 Task: Open a Blog Post Template save the file as paintingAdd Heading 'Aging' ,with the main content Aging involves the natural process of growing older and the physical, emotional, and social changes that come with it. Navigating the aging process involves maintaining physical and mental health, adapting to changes, and fostering a sense of purpose and fulfillment. ,with the main content Aging involves the natural process of growing older and the physical, emotional, and social changes that come with it. Navigating the aging process involves maintaining physical and mental health, adapting to changes, and fostering a sense of purpose and fulfillment.and font size to the main content 18 Apply Font Style KaiTiand font size to the heading 20 Change heading alignment to  Left
Action: Key pressed <Key.cmd>word<Key.enter>
Screenshot: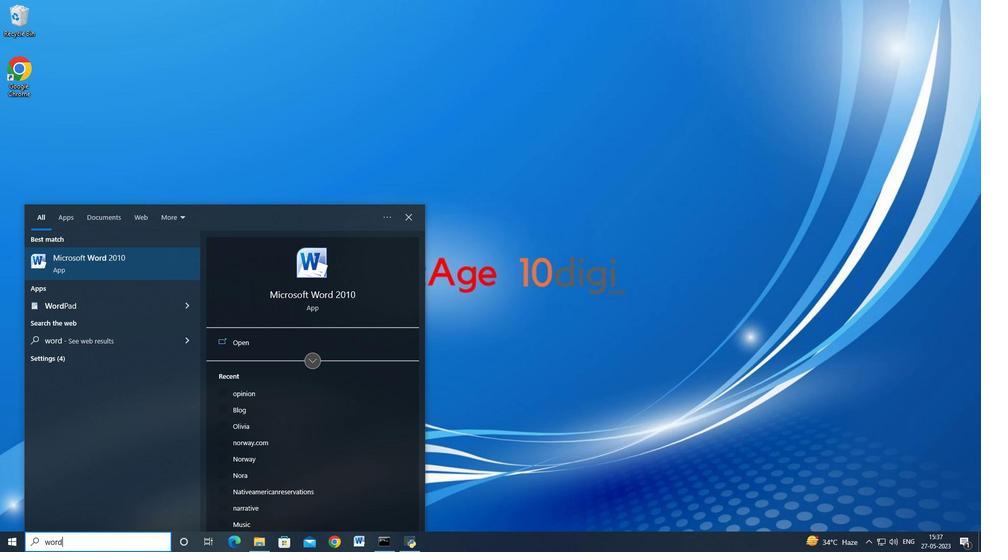 
Action: Mouse moved to (23, 16)
Screenshot: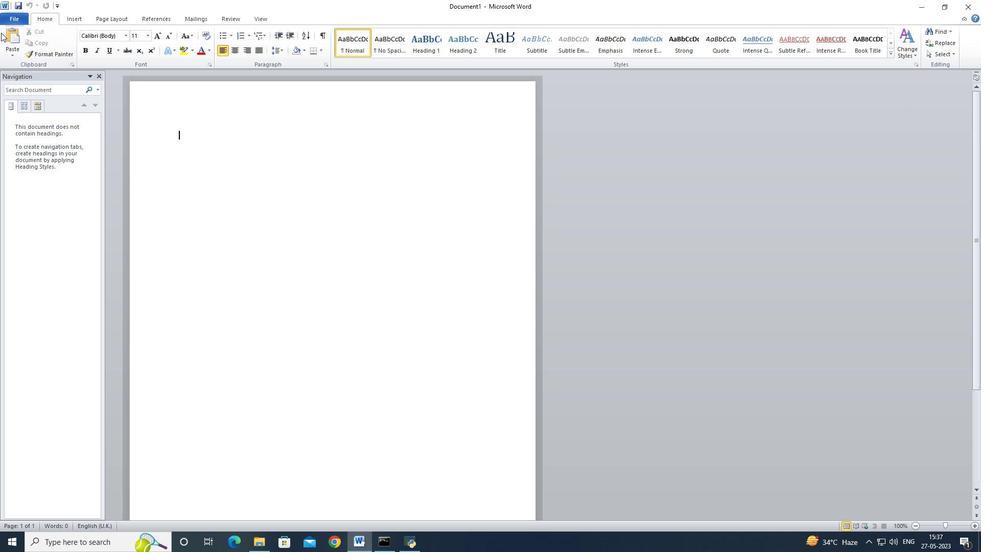 
Action: Mouse pressed left at (23, 16)
Screenshot: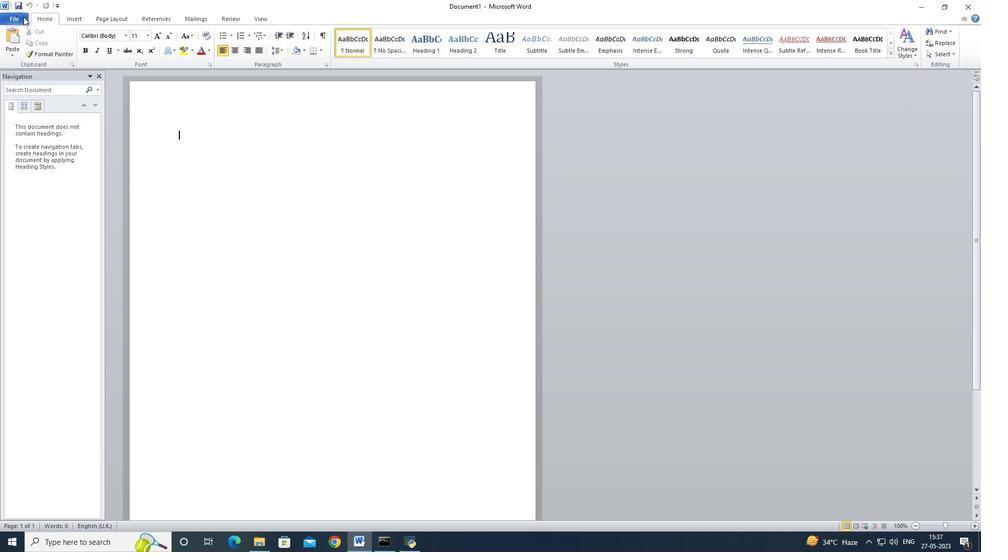 
Action: Mouse moved to (31, 134)
Screenshot: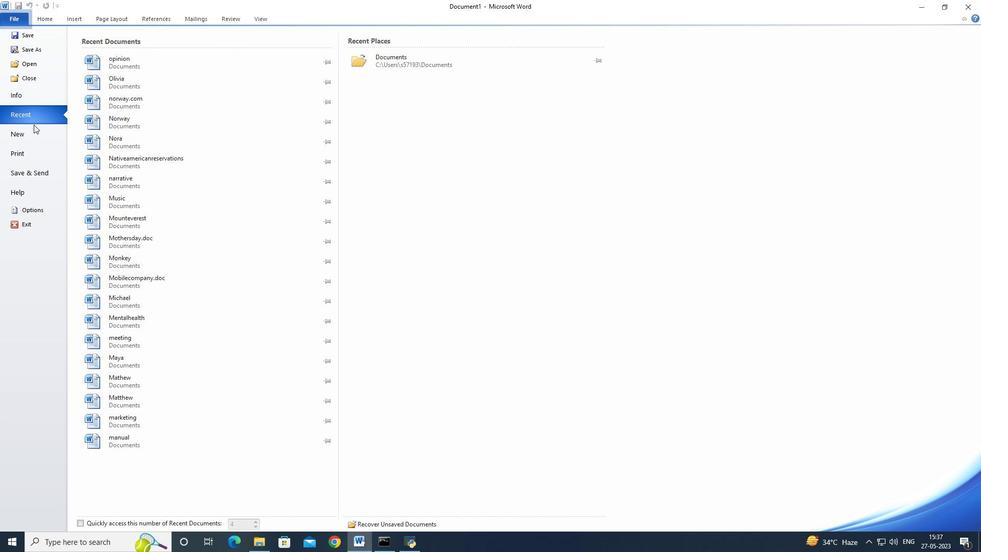 
Action: Mouse pressed left at (31, 134)
Screenshot: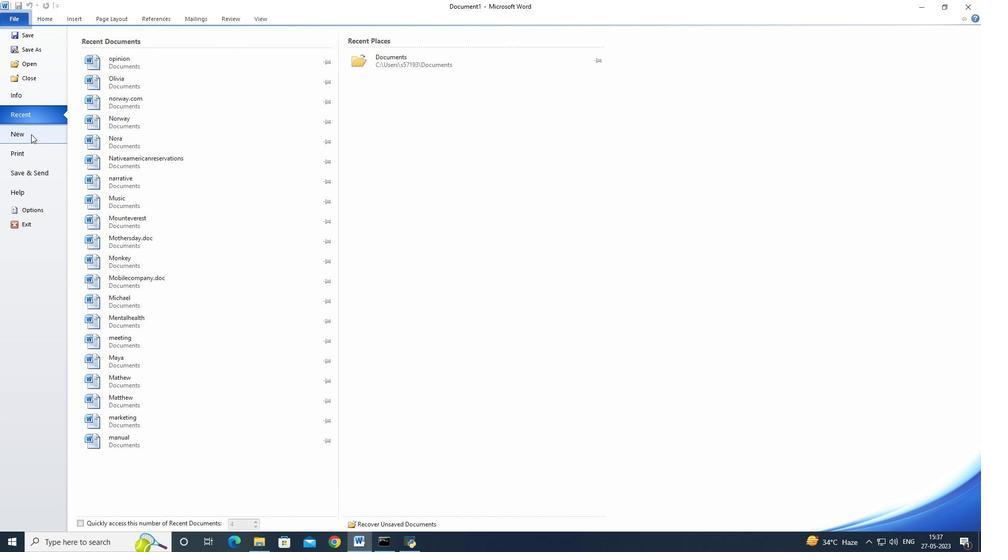 
Action: Mouse moved to (140, 103)
Screenshot: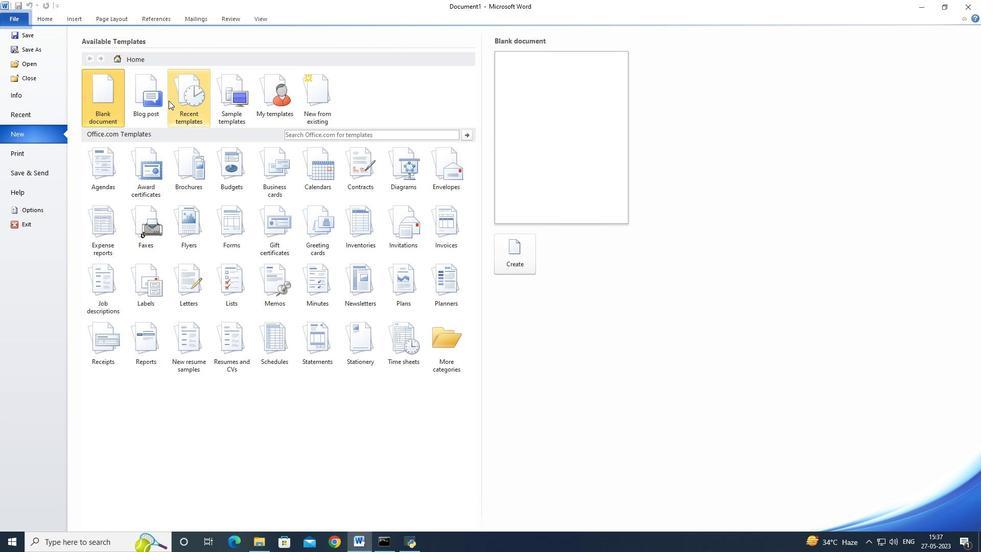 
Action: Mouse pressed left at (140, 103)
Screenshot: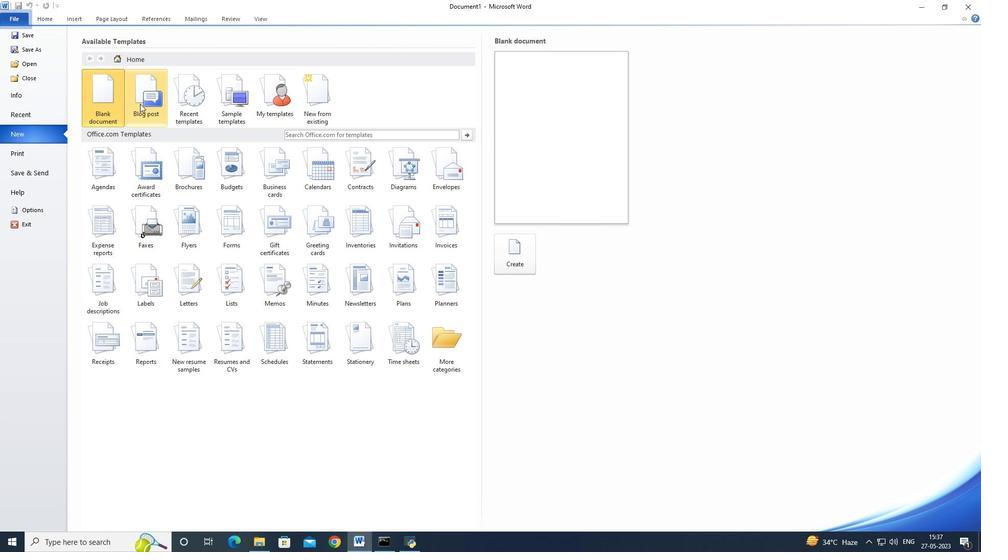 
Action: Mouse moved to (519, 259)
Screenshot: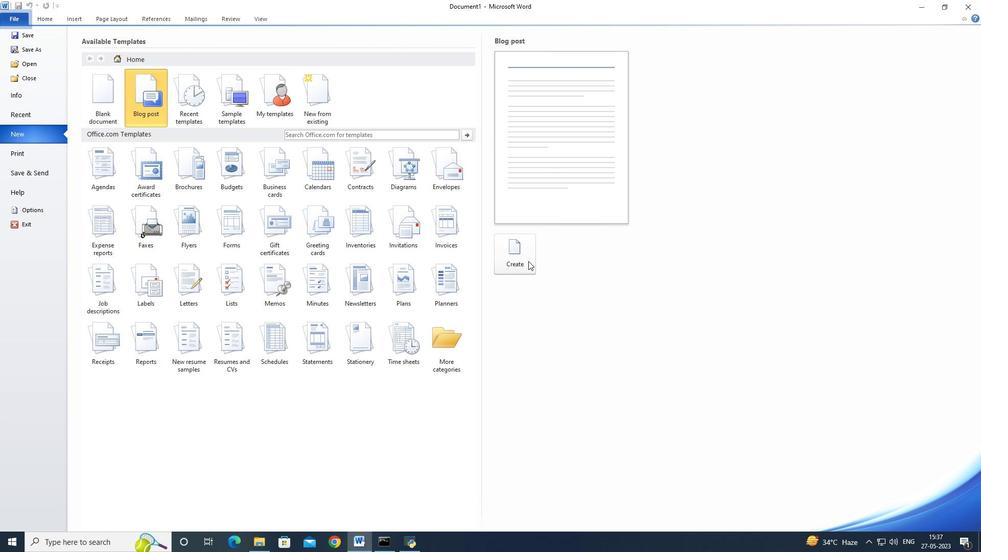 
Action: Mouse pressed left at (519, 259)
Screenshot: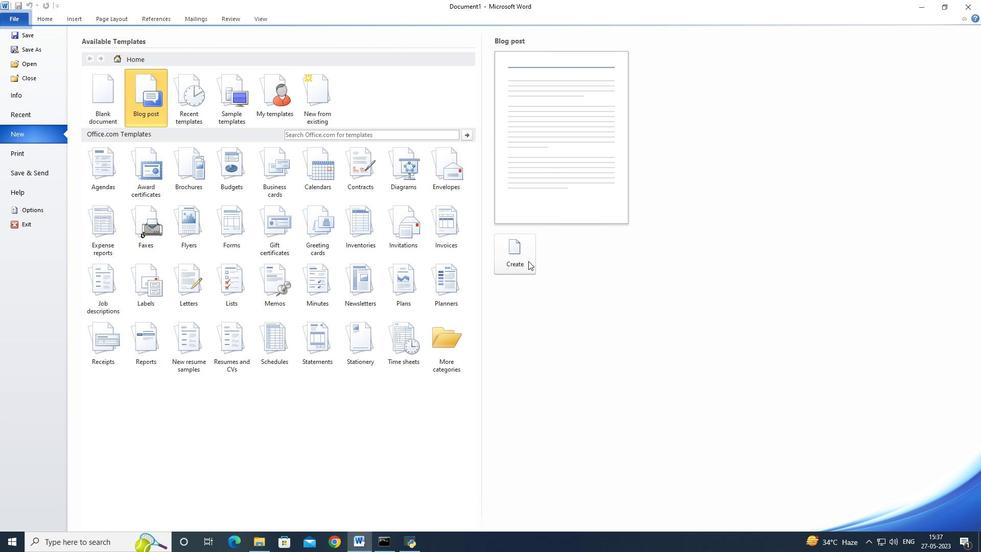 
Action: Mouse moved to (533, 291)
Screenshot: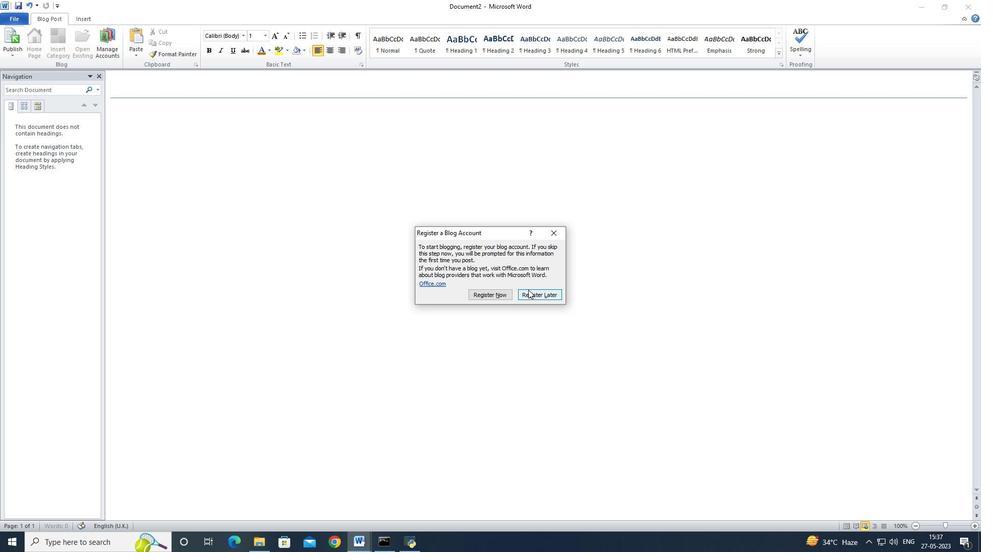 
Action: Mouse pressed left at (533, 291)
Screenshot: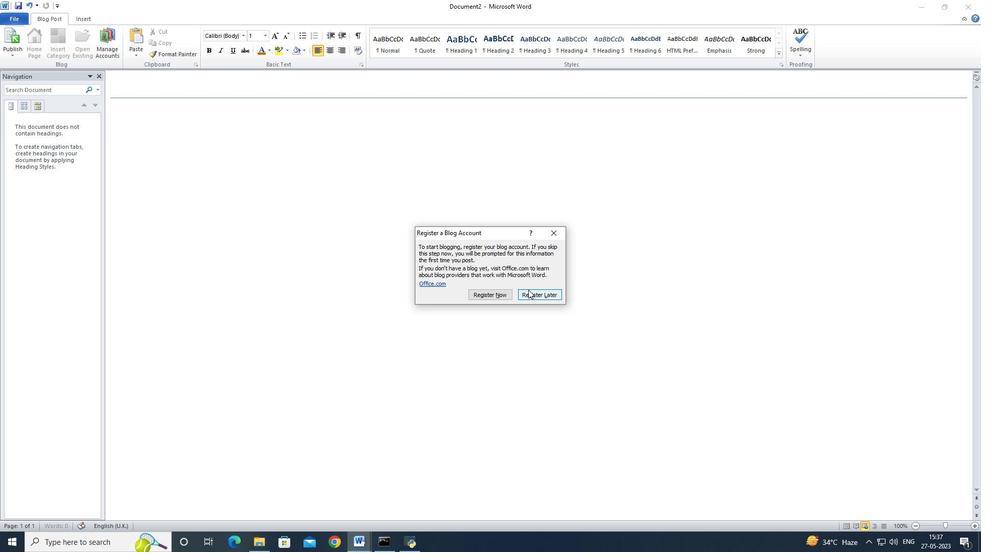 
Action: Mouse moved to (460, 35)
Screenshot: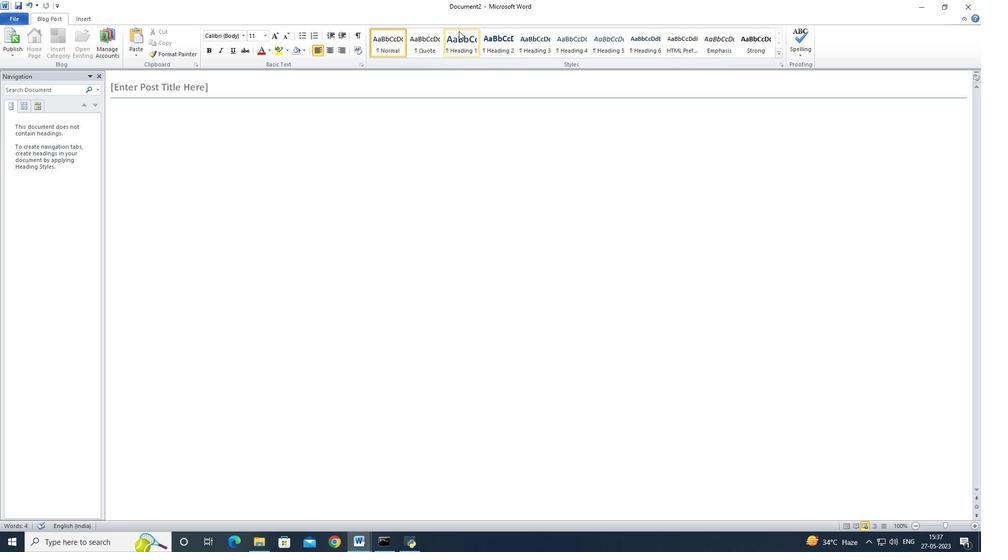 
Action: Mouse pressed left at (460, 35)
Screenshot: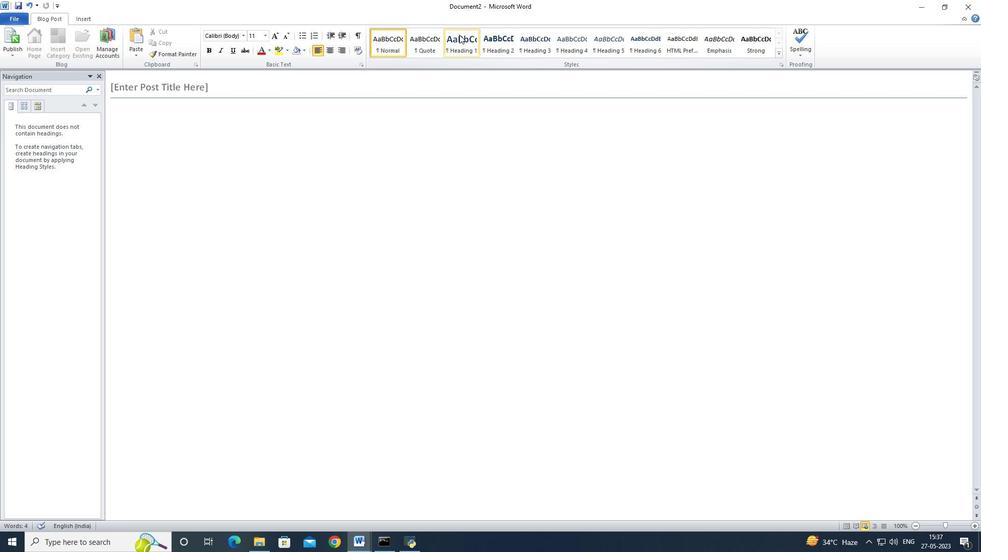 
Action: Mouse moved to (153, 92)
Screenshot: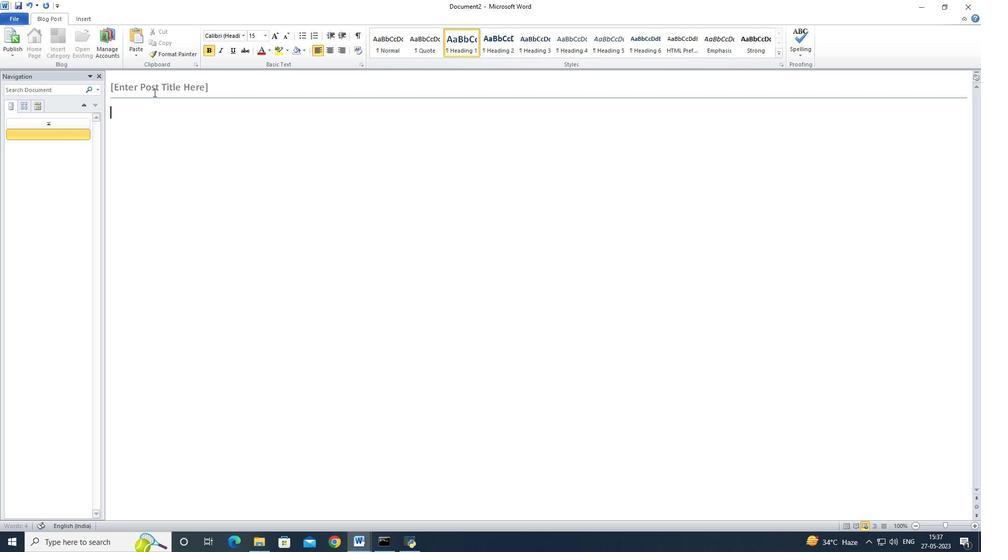 
Action: Mouse pressed left at (153, 92)
Screenshot: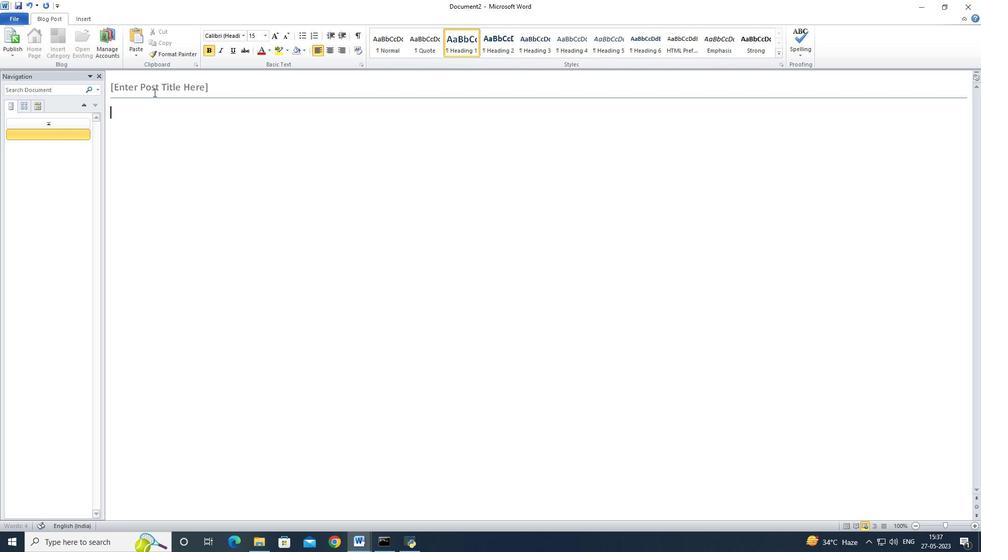 
Action: Mouse moved to (452, 35)
Screenshot: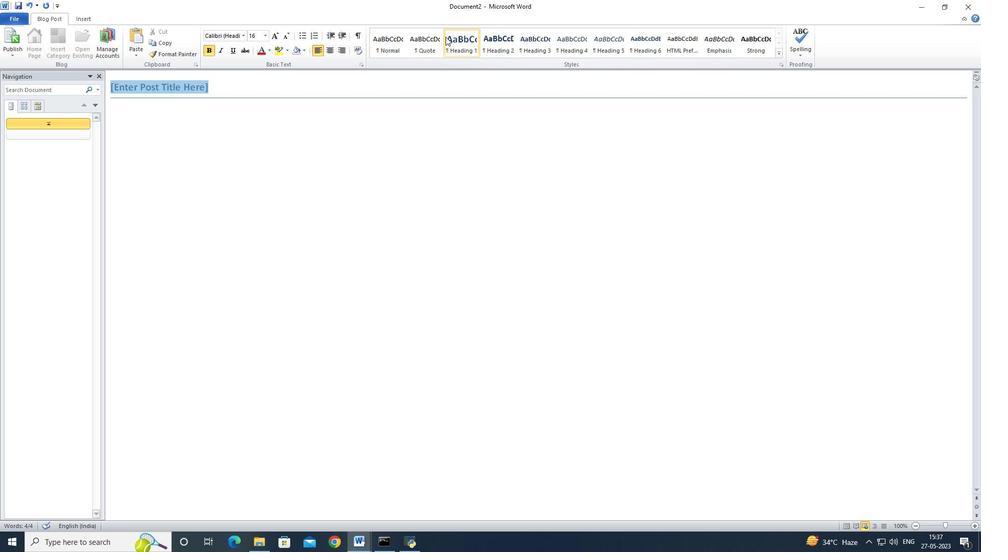 
Action: Mouse pressed left at (452, 35)
Screenshot: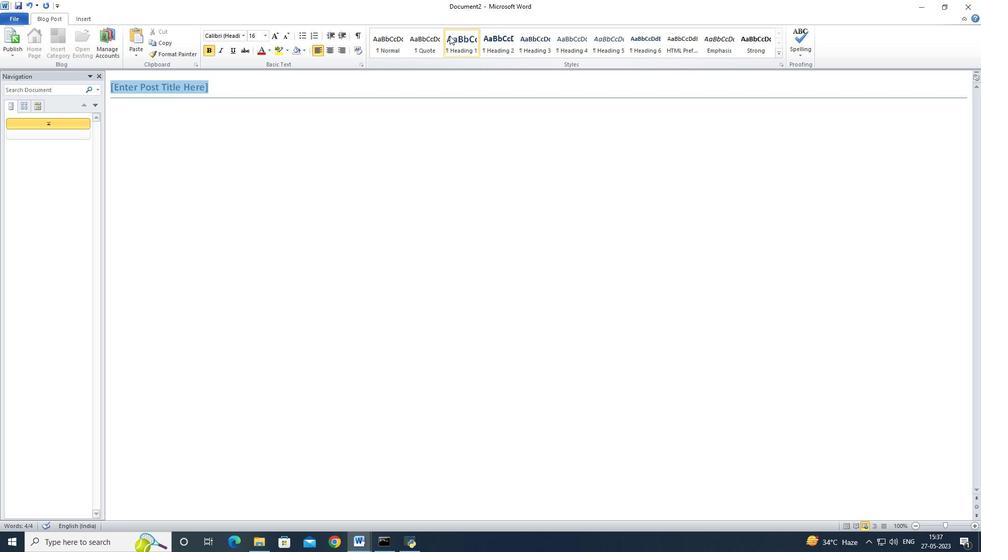 
Action: Mouse moved to (450, 36)
Screenshot: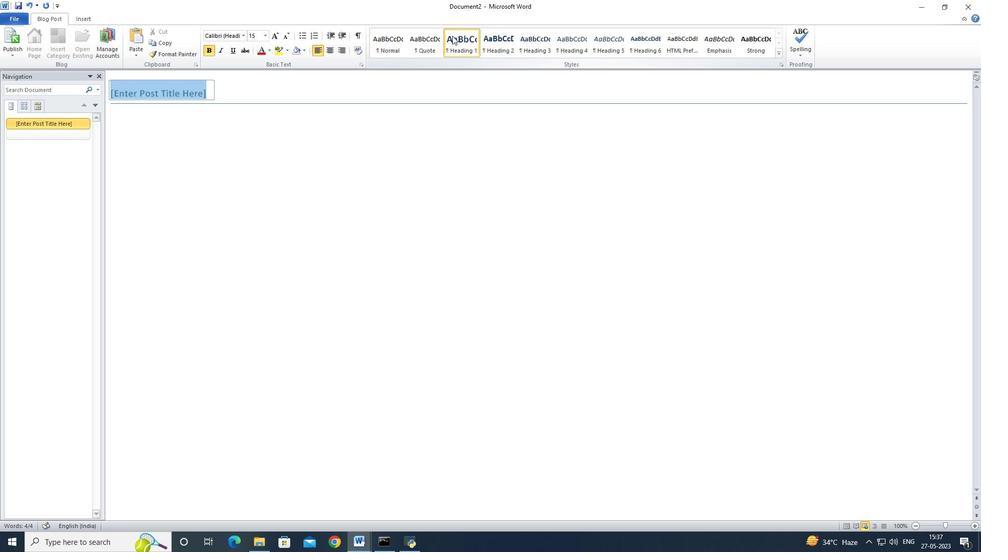 
Action: Key pressed <Key.backspace>painting<Key.enter>
Screenshot: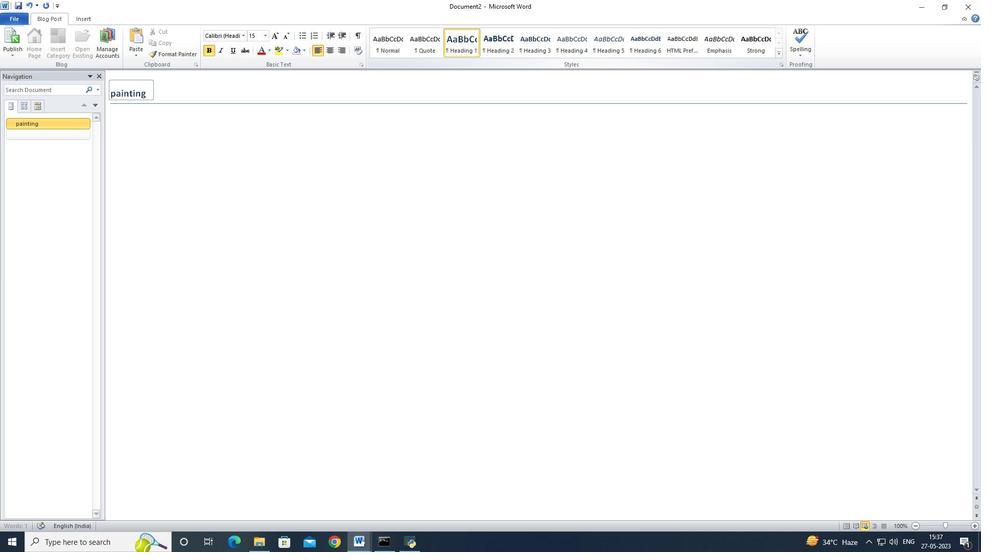 
Action: Mouse moved to (216, 133)
Screenshot: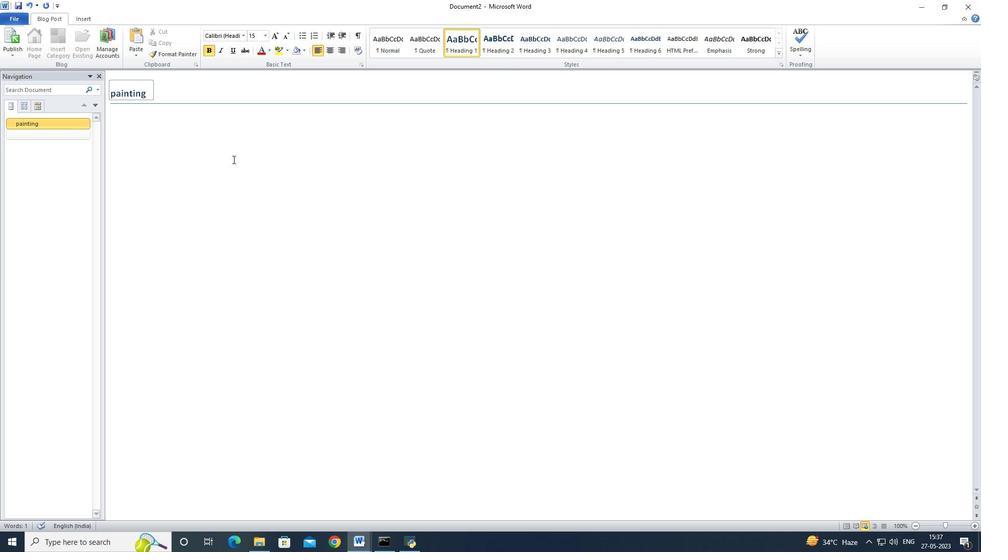 
Action: Mouse pressed left at (216, 133)
Screenshot: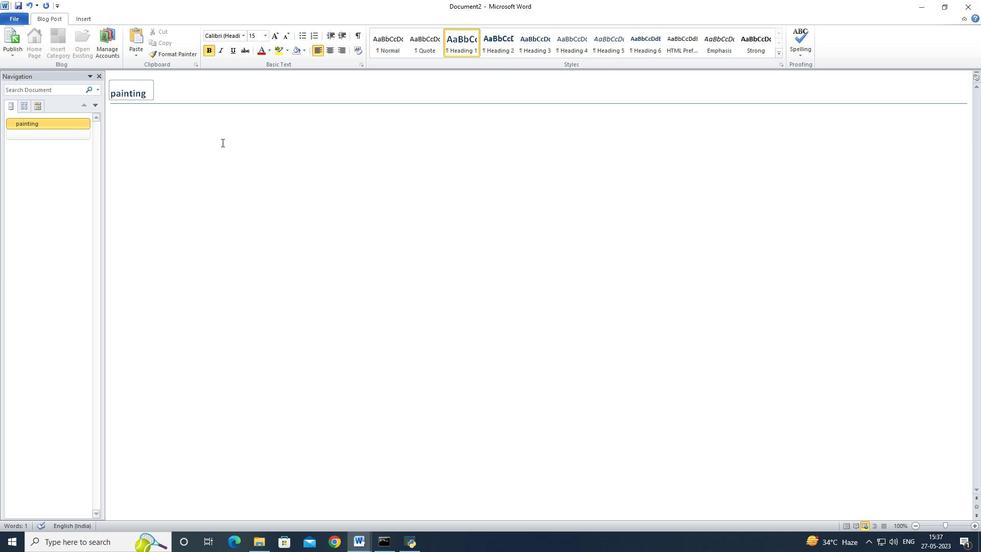 
Action: Mouse moved to (216, 132)
Screenshot: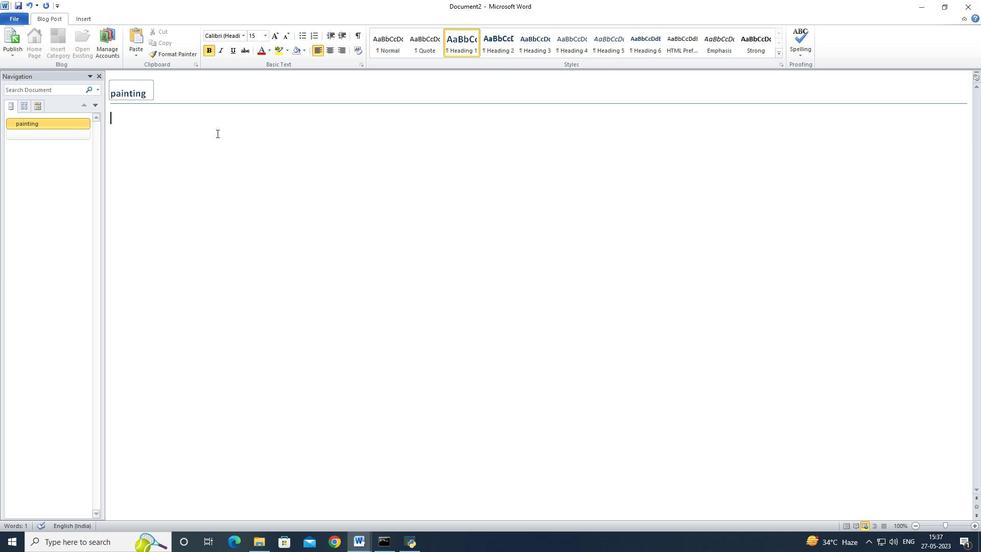
Action: Mouse pressed left at (216, 132)
Screenshot: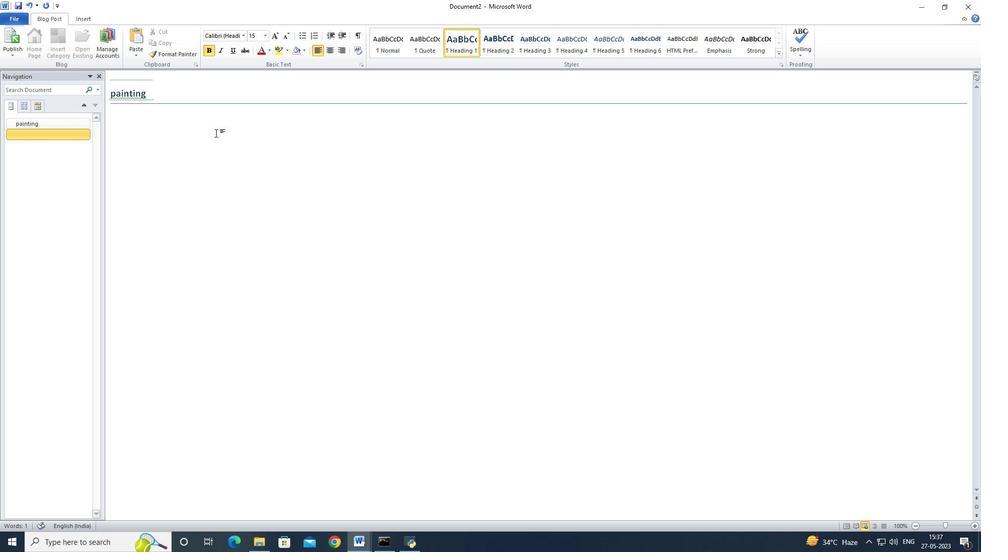 
Action: Mouse moved to (122, 99)
Screenshot: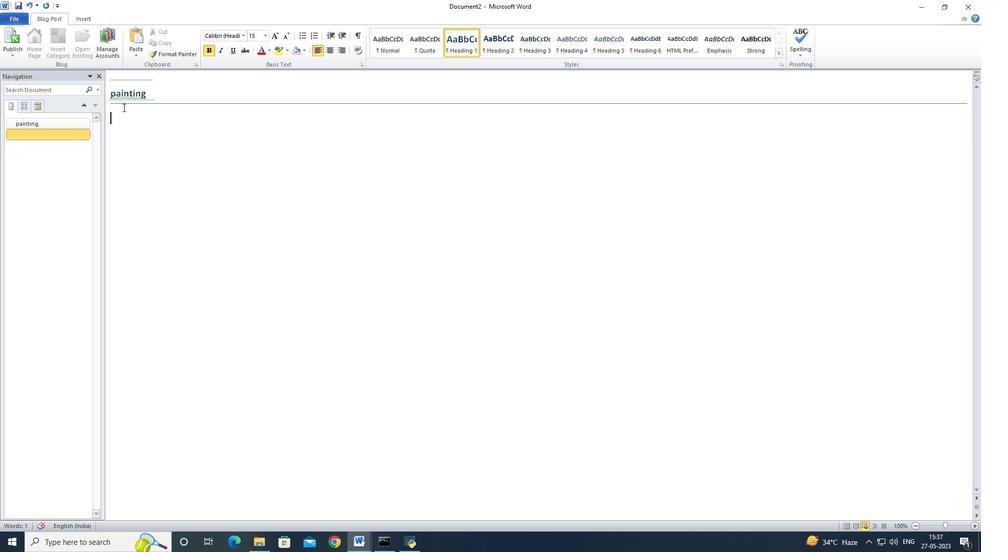 
Action: Mouse pressed left at (122, 99)
Screenshot: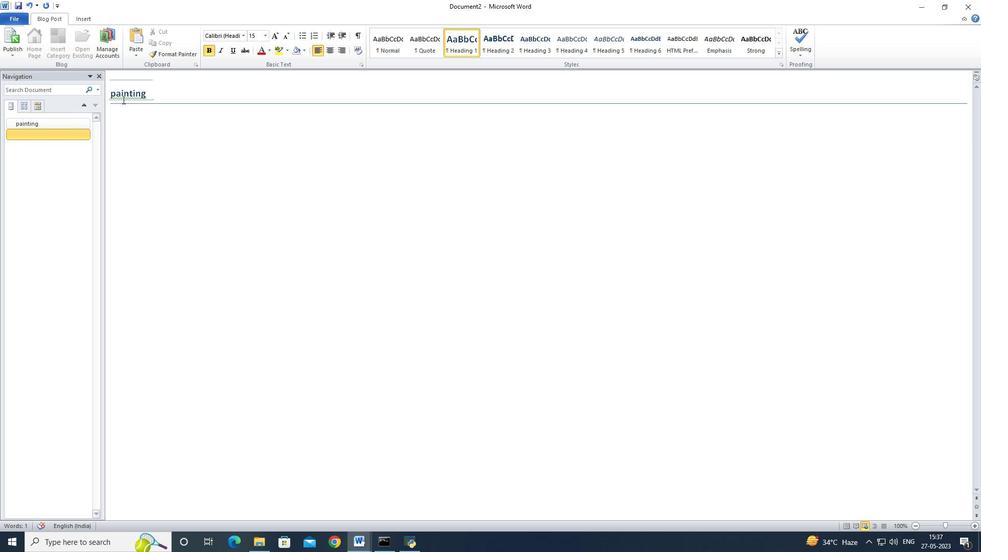 
Action: Mouse pressed left at (122, 99)
Screenshot: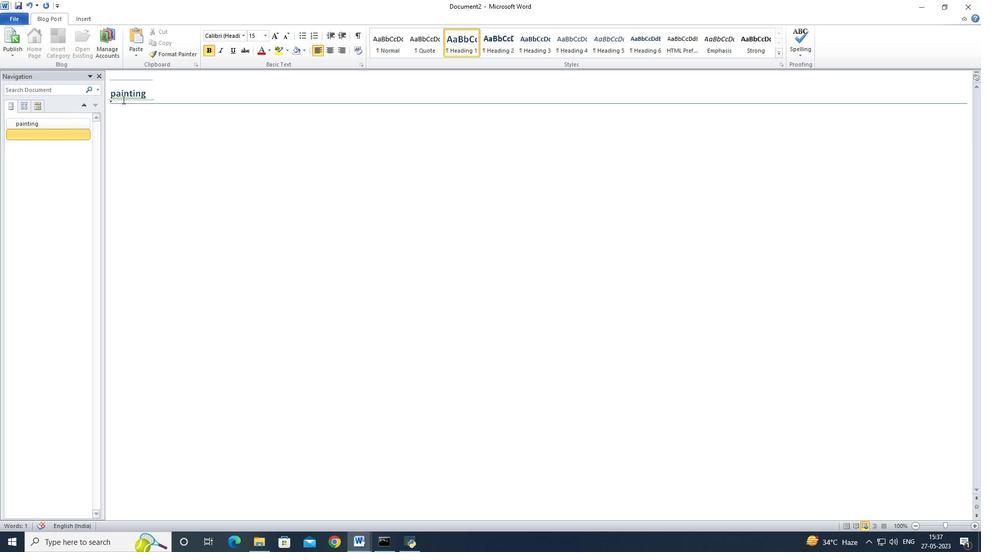 
Action: Mouse moved to (125, 94)
Screenshot: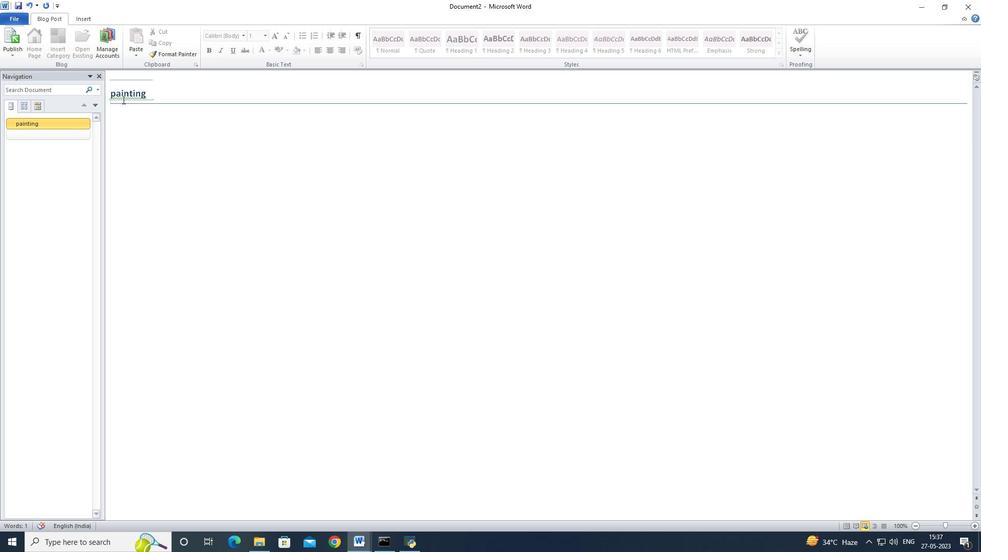 
Action: Mouse pressed left at (125, 94)
Screenshot: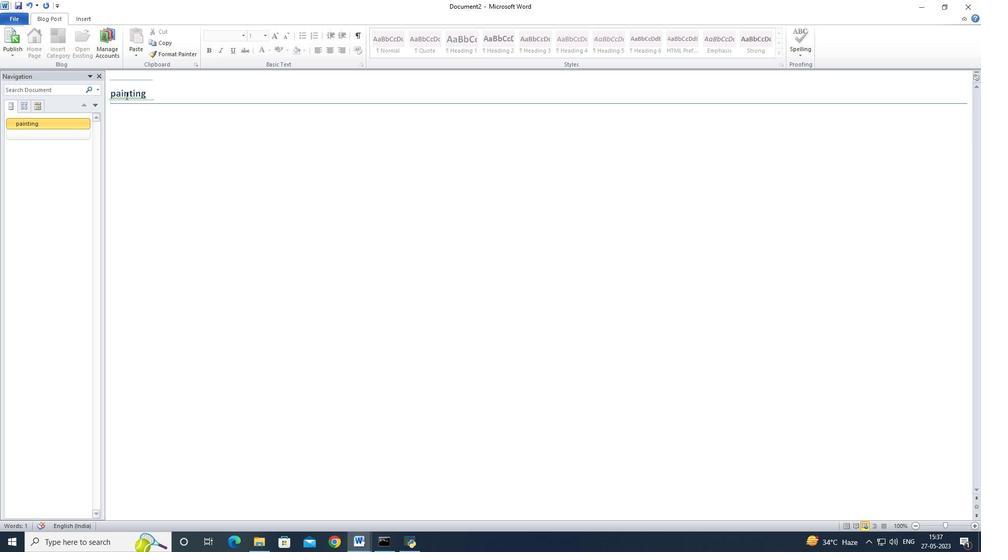 
Action: Mouse pressed left at (125, 94)
Screenshot: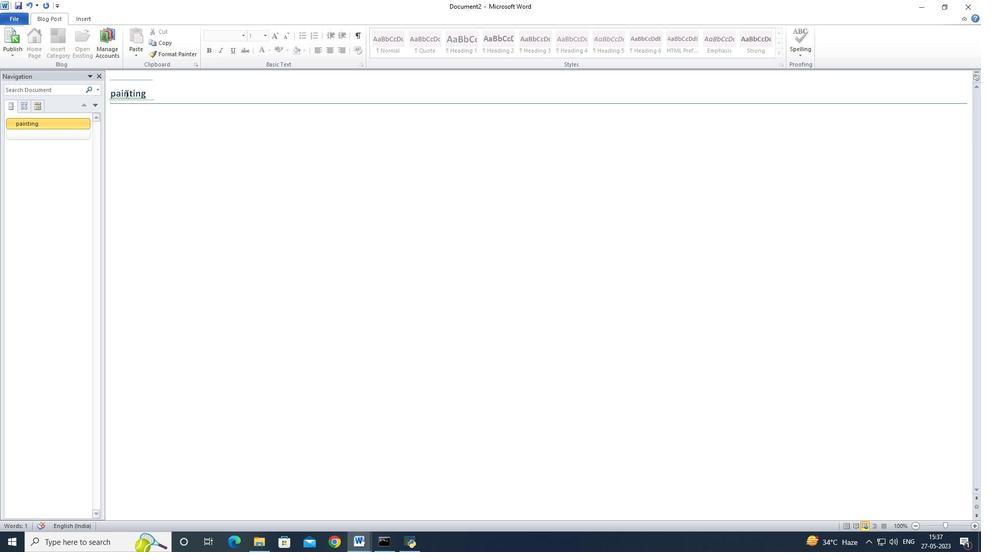 
Action: Mouse moved to (121, 96)
Screenshot: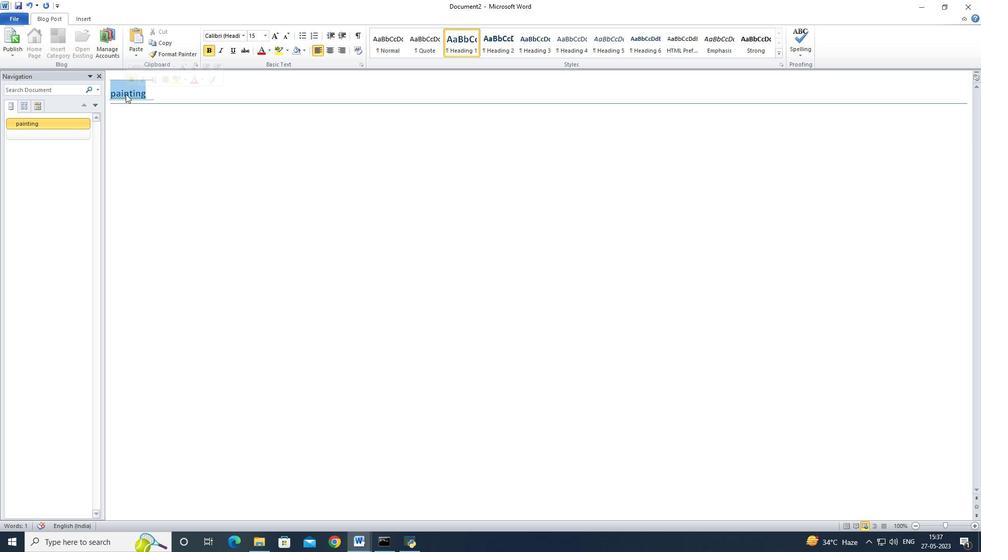 
Action: Key pressed <Key.backspace><Key.shift_r>Aging<Key.enter>
Screenshot: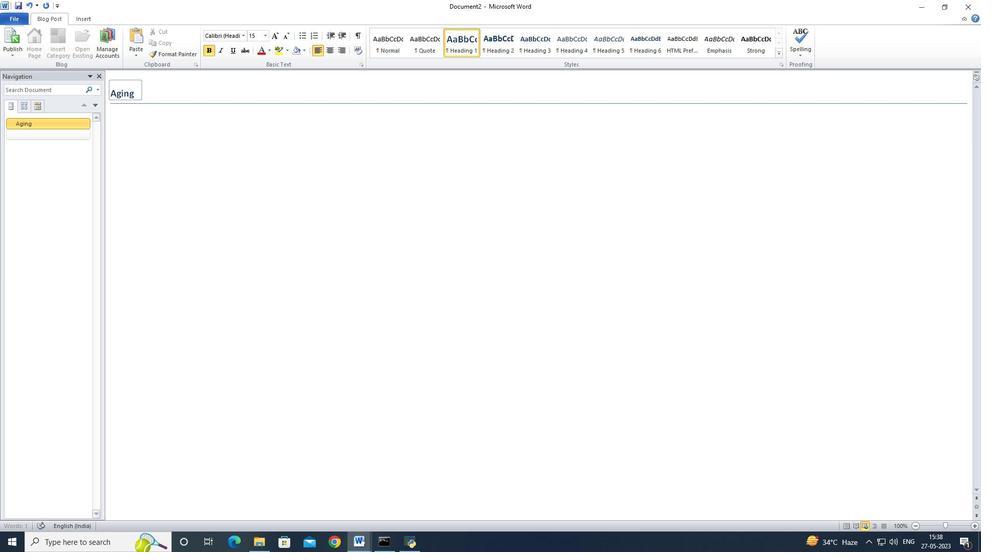 
Action: Mouse moved to (132, 110)
Screenshot: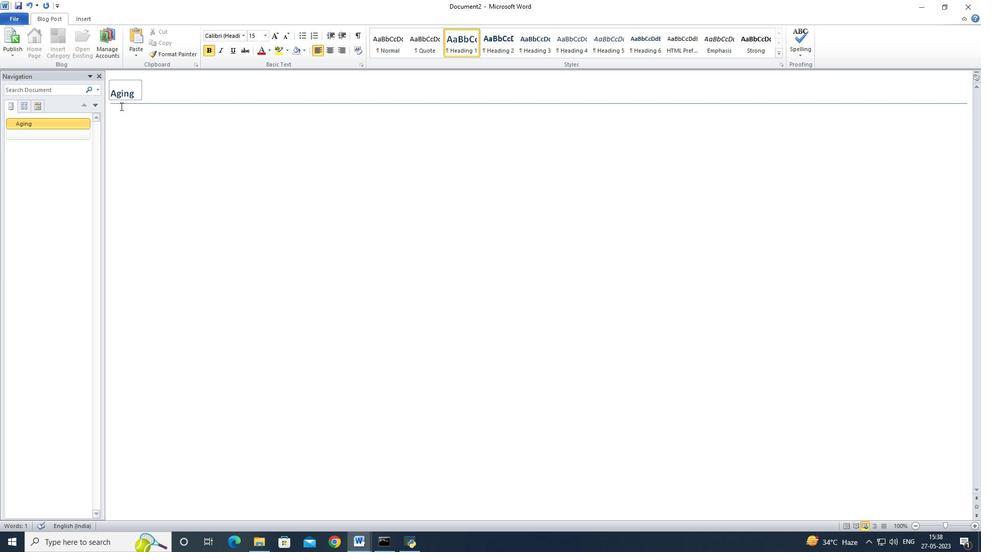 
Action: Mouse pressed left at (132, 110)
Screenshot: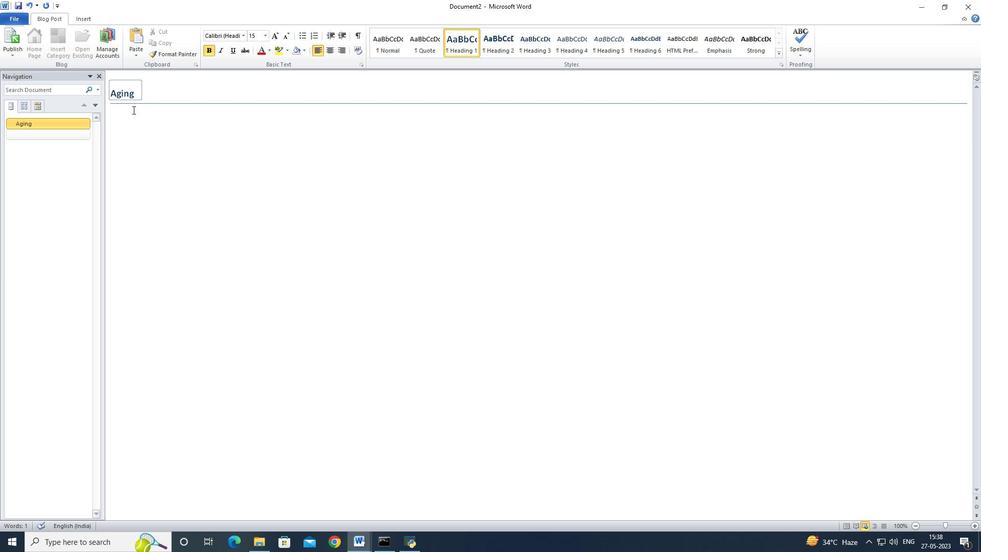 
Action: Mouse moved to (148, 121)
Screenshot: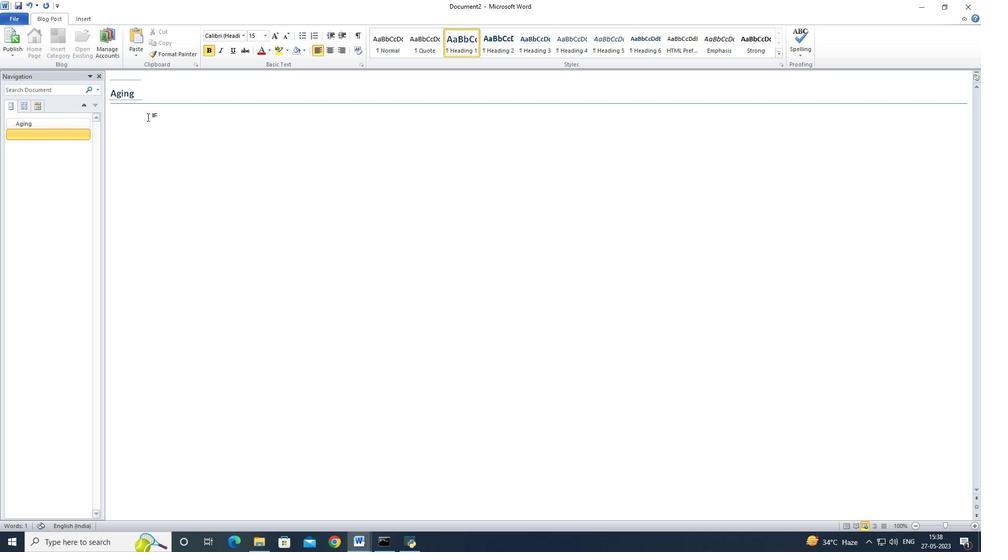 
Action: Mouse pressed left at (148, 121)
Screenshot: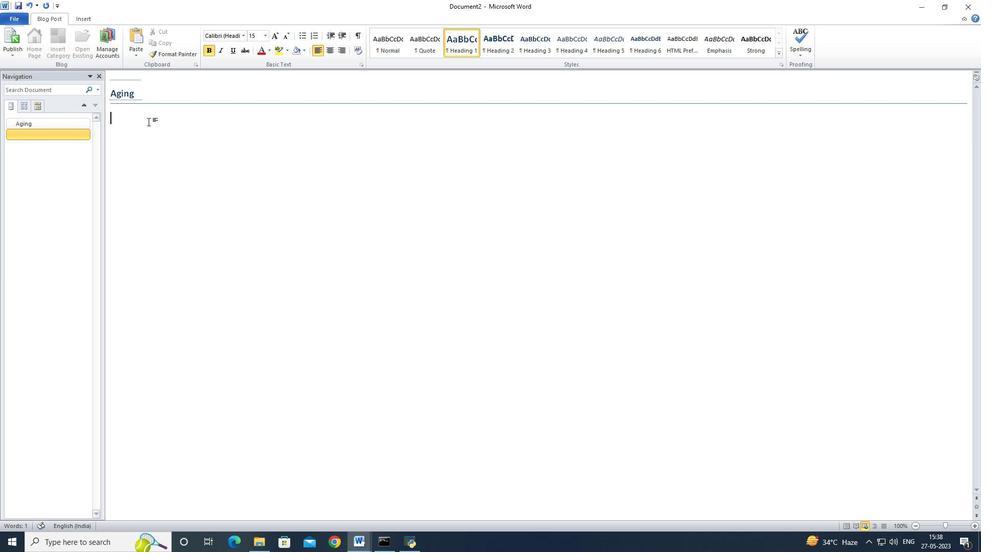 
Action: Mouse moved to (149, 121)
Screenshot: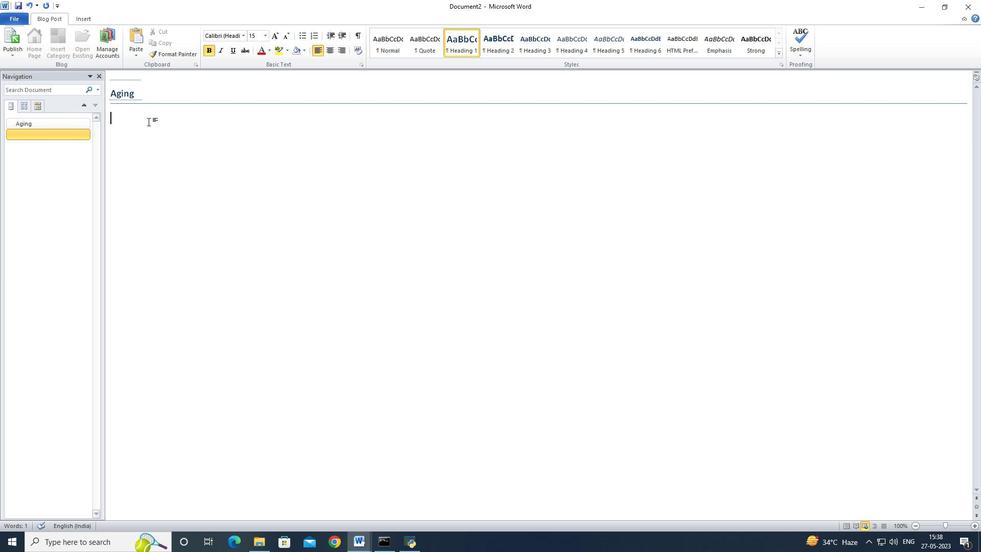 
Action: Key pressed <Key.shift_r>Aging<Key.space>invo<Key.backspace><Key.backspace><Key.backspace><Key.backspace><Key.backspace><Key.backspace><Key.backspace><Key.backspace><Key.backspace><Key.backspace>
Screenshot: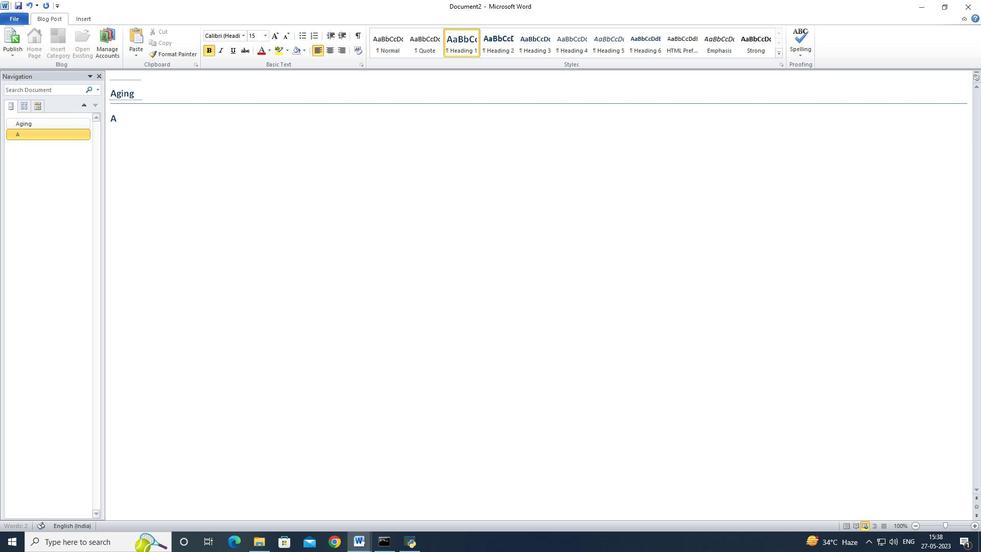 
Action: Mouse moved to (393, 37)
Screenshot: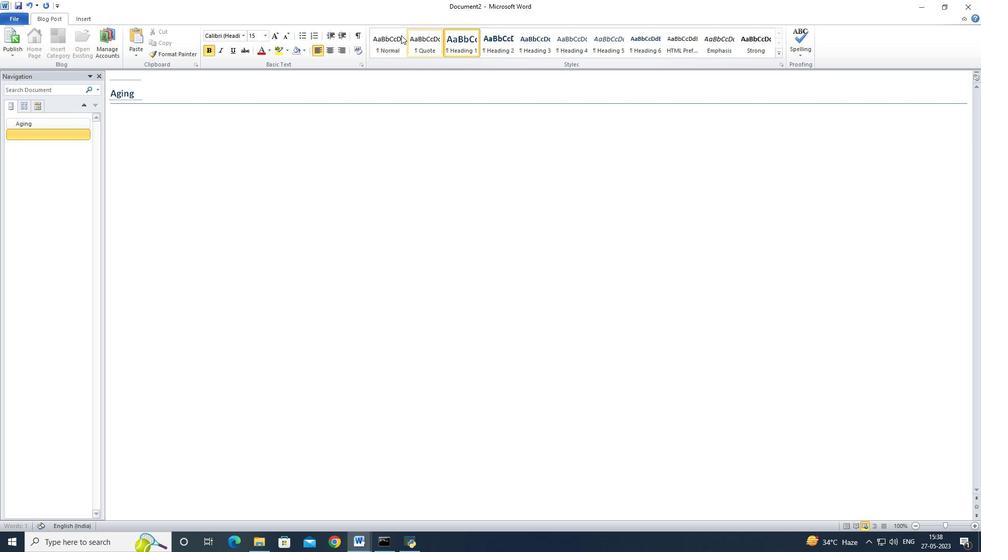 
Action: Mouse pressed left at (393, 37)
Screenshot: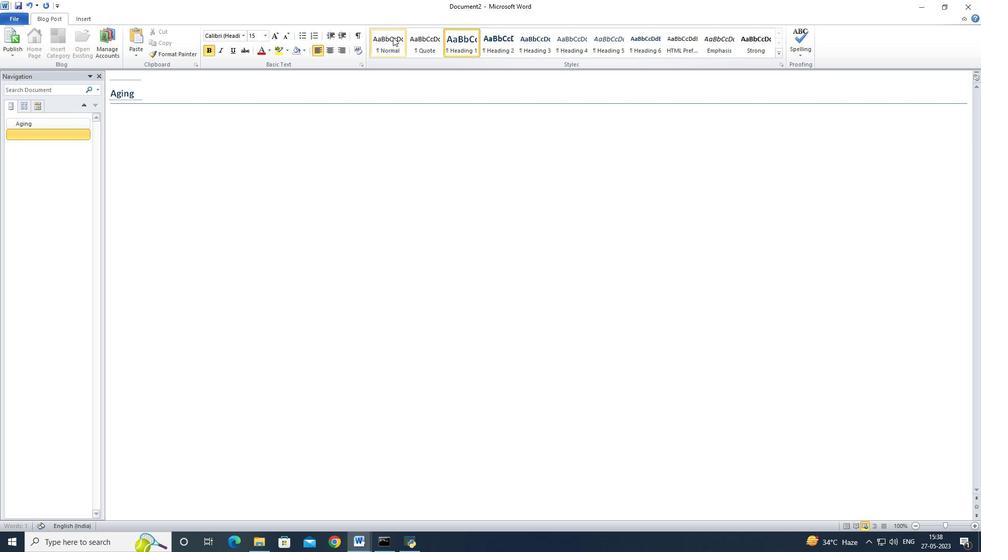 
Action: Mouse moved to (129, 131)
Screenshot: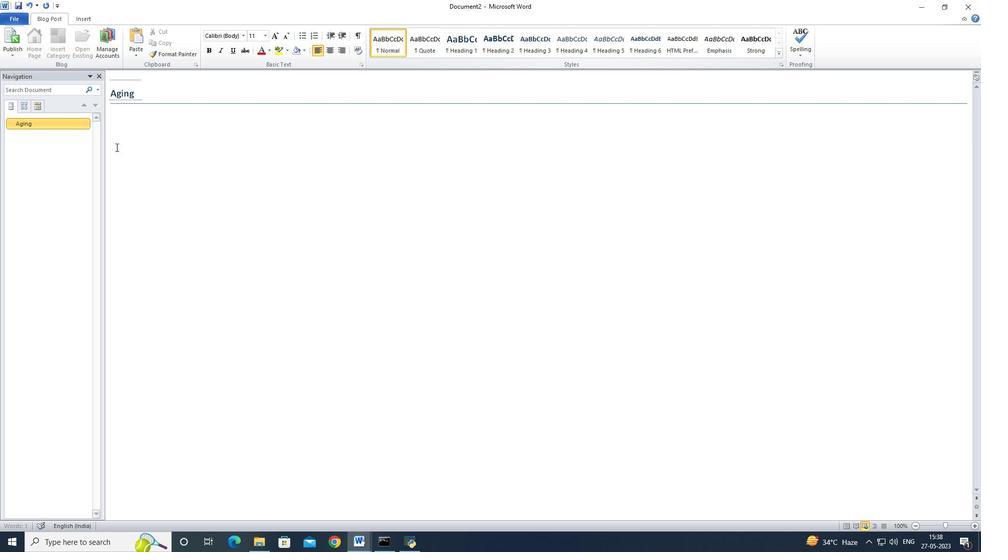 
Action: Mouse pressed left at (129, 131)
Screenshot: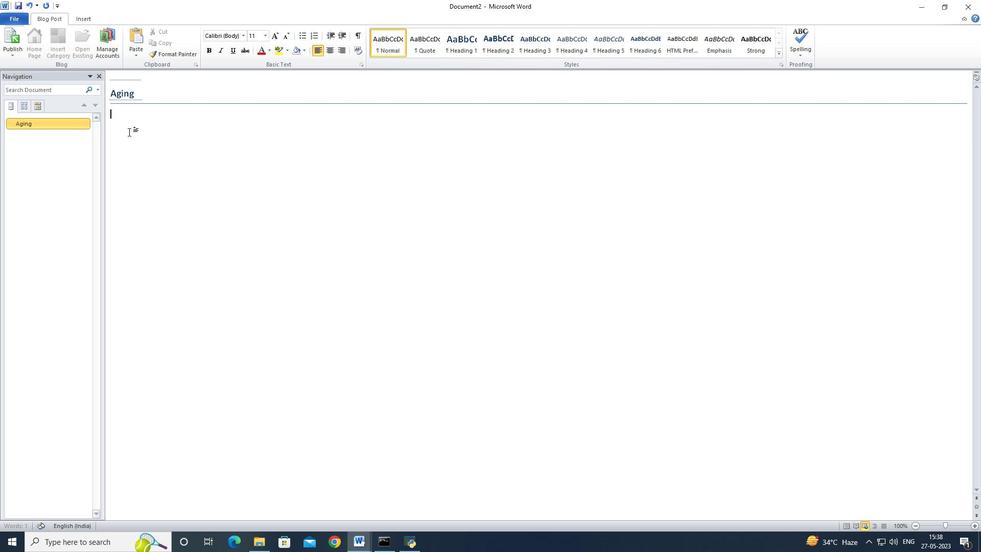 
Action: Mouse moved to (127, 127)
Screenshot: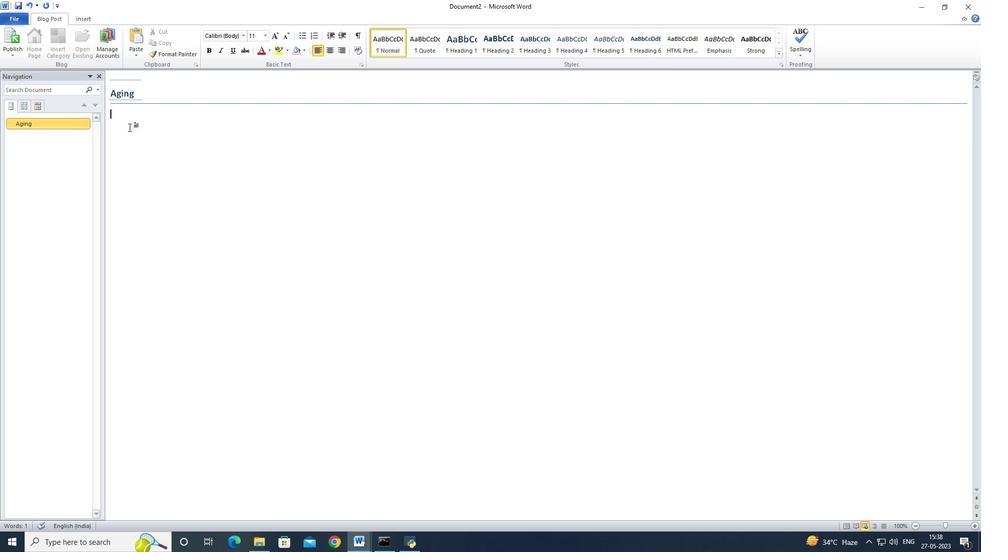 
Action: Key pressed aging<Key.space>involves<Key.space>the<Key.space>natural<Key.space>process<Key.space>of<Key.space>growing<Key.space>older<Key.space>and<Key.space>the<Key.space>physical,<Key.space>emotional,<Key.space>and<Key.space>soca<Key.backspace>ial<Key.space>changes<Key.space>that<Key.space>come<Key.space>with<Key.space>it.<Key.space><Key.shift>Navigation<Key.space>the<Key.space>aging<Key.space>process<Key.space>involves<Key.space>maintaining<Key.space>physical<Key.space>and<Key.space>mental<Key.space>health,<Key.space>adapting<Key.space>to<Key.space>changes,<Key.space>and<Key.space>fostering<Key.space>a<Key.space>sense<Key.space>of<Key.space>purpose<Key.space>and<Key.space>fulfu<Key.backspace>illment.<Key.space>,with<Key.space>the<Key.space>main<Key.space>content<Key.space><Key.shift_r>a<Key.backspace><Key.shift_r>Aging<Key.space>involves<Key.space>the<Key.space>natural<Key.space>process<Key.space>of<Key.space>growing<Key.space>older<Key.space>and<Key.space>the<Key.space>py<Key.backspace>hysical<Key.space><Key.backspace>.<Key.backspace>,<Key.space>emothi<Key.backspace><Key.backspace>ional,<Key.space>and<Key.space>social<Key.space>changes<Key.space>that<Key.space>w<Key.backspace>come<Key.space>with<Key.space>it.<Key.space><Key.shift>Nv<Key.backspace>avigation<Key.space>the<Key.space>aging<Key.space>process<Key.space>involves<Key.space>the<Key.space><Key.backspace><Key.backspace><Key.backspace><Key.backspace>maintaining<Key.space>physical<Key.space>and<Key.space>mental<Key.space>health.<Key.space><Key.backspace><Key.backspace>,<Key.space>adat<Key.backspace>pt<Key.space><Key.backspace>ing<Key.space>to<Key.space>changes,<Key.space>and<Key.space>fostering<Key.space>a<Key.space>sense<Key.space>of<Key.space>purpose<Key.space>and<Key.space>fullfil<Key.backspace><Key.backspace><Key.backspace><Key.backspace><Key.backspace>lfillment.
Screenshot: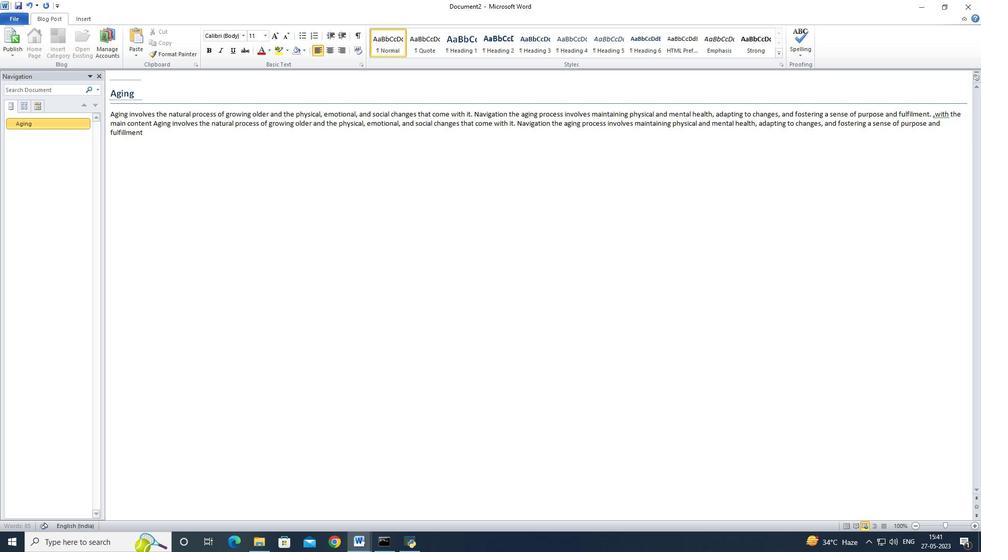 
Action: Mouse moved to (146, 132)
Screenshot: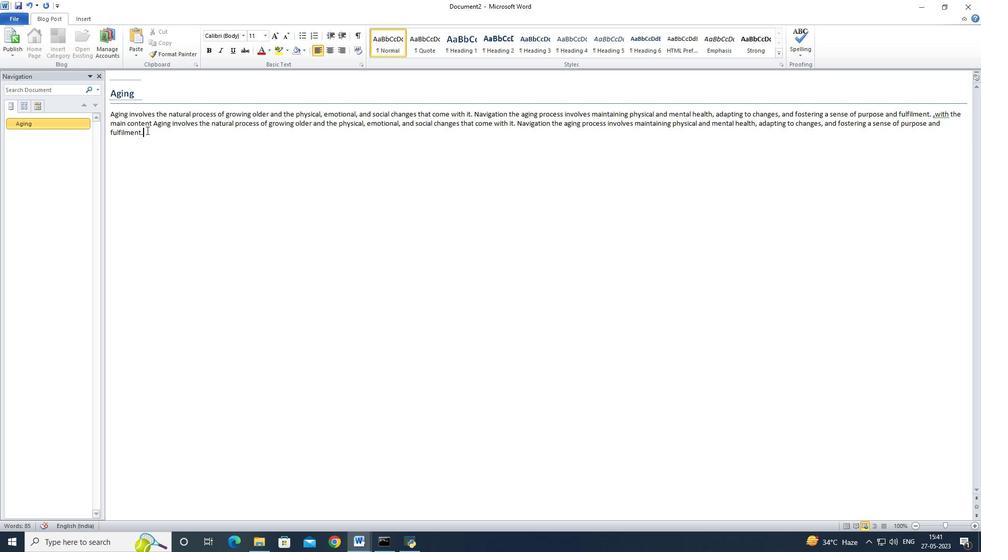 
Action: Mouse pressed left at (146, 132)
Screenshot: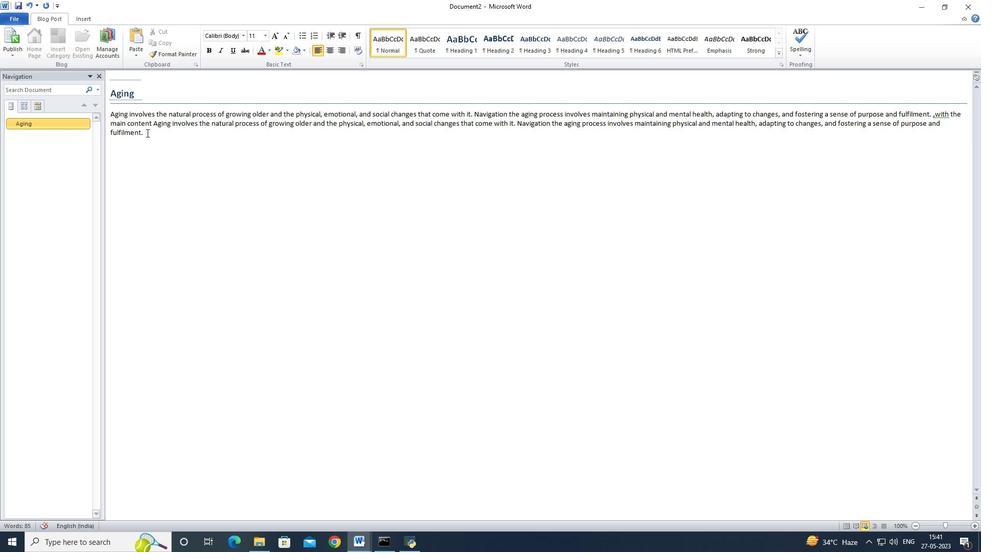 
Action: Mouse moved to (265, 33)
Screenshot: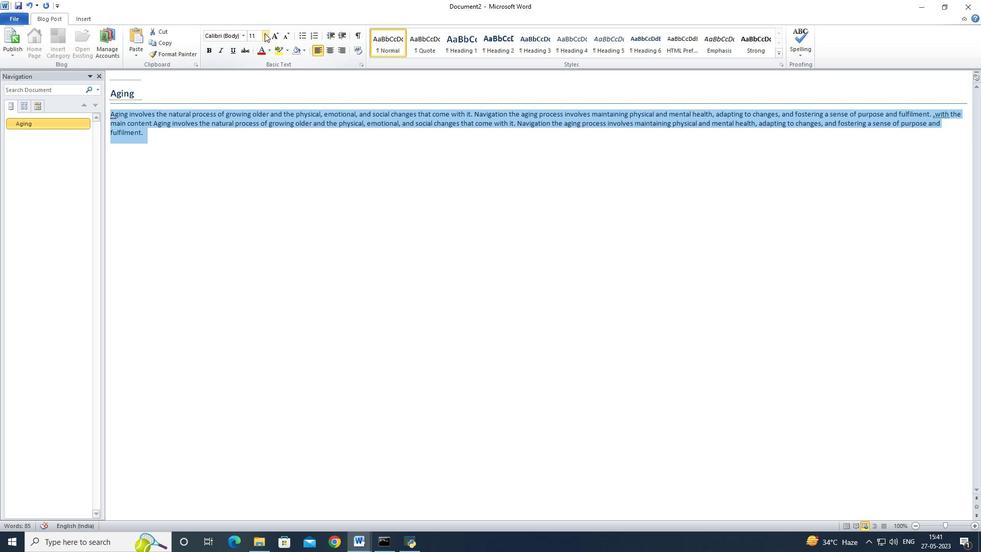 
Action: Mouse pressed left at (265, 33)
Screenshot: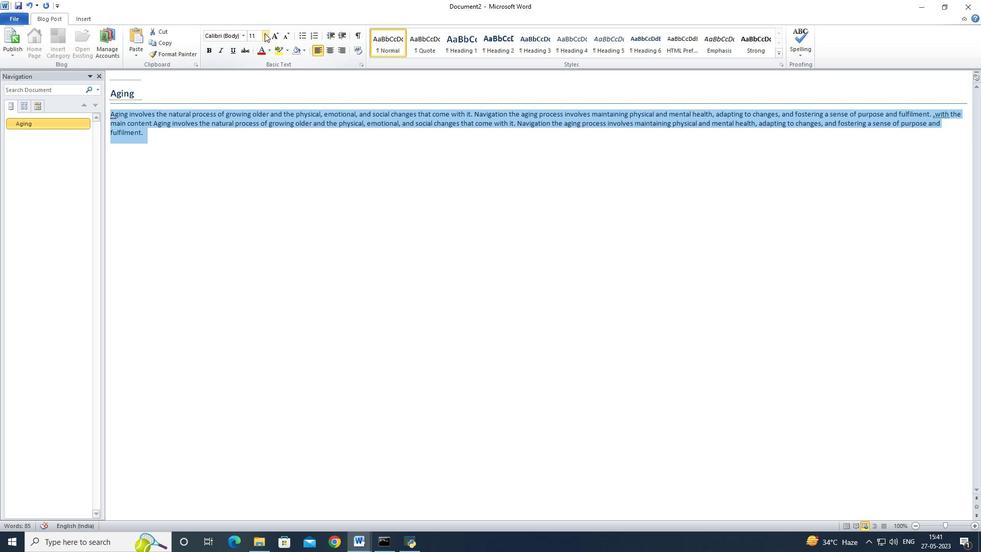 
Action: Mouse moved to (251, 108)
Screenshot: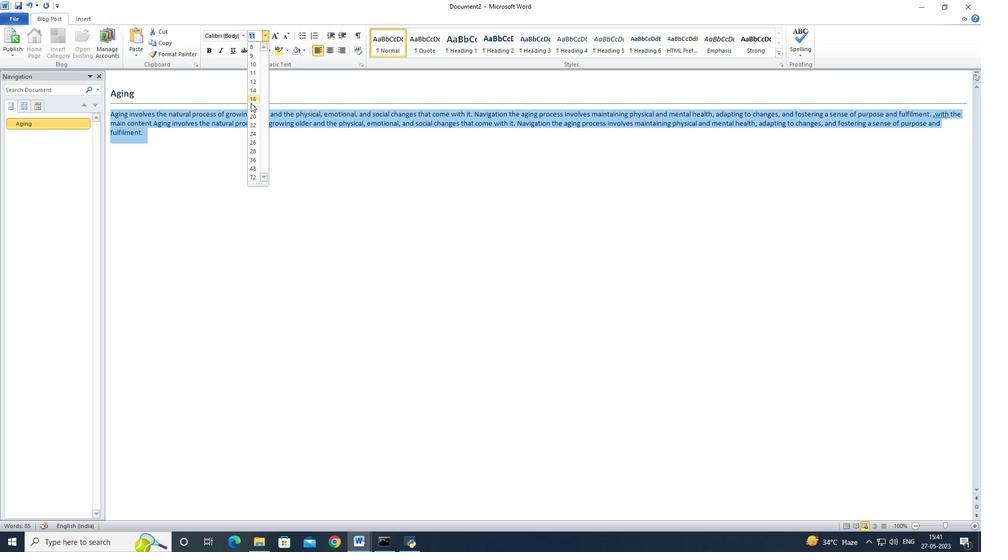 
Action: Mouse pressed left at (251, 108)
Screenshot: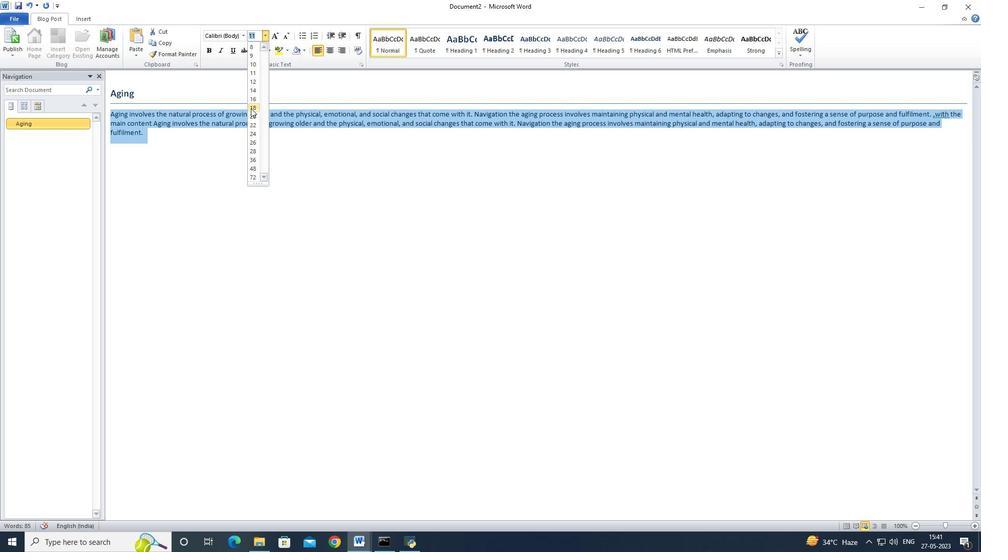 
Action: Mouse moved to (231, 36)
Screenshot: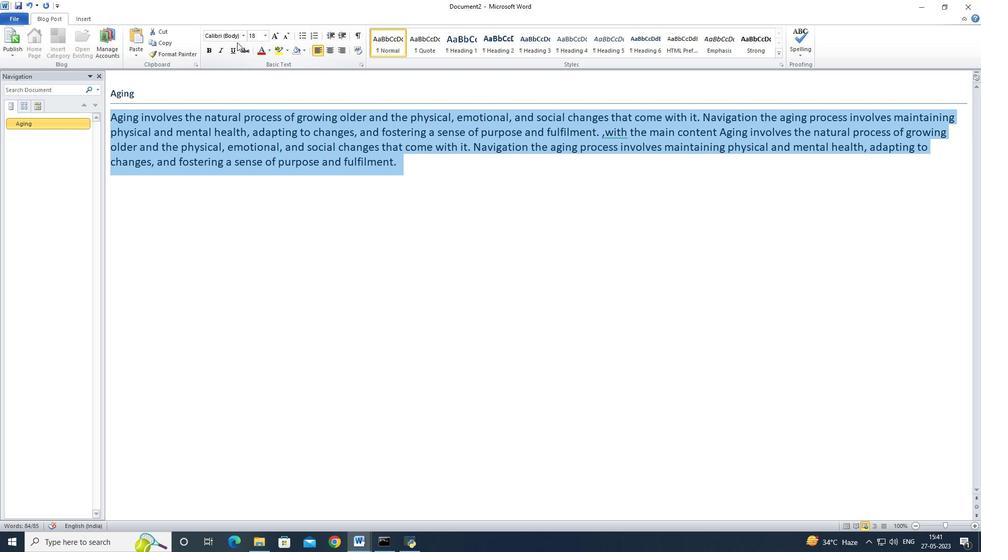 
Action: Mouse pressed left at (231, 36)
Screenshot: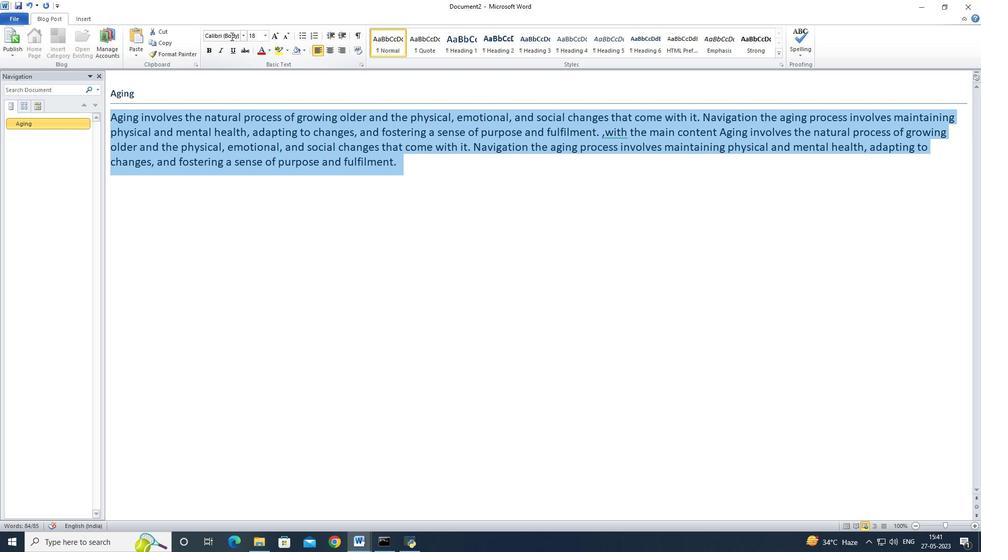 
Action: Mouse moved to (226, 35)
Screenshot: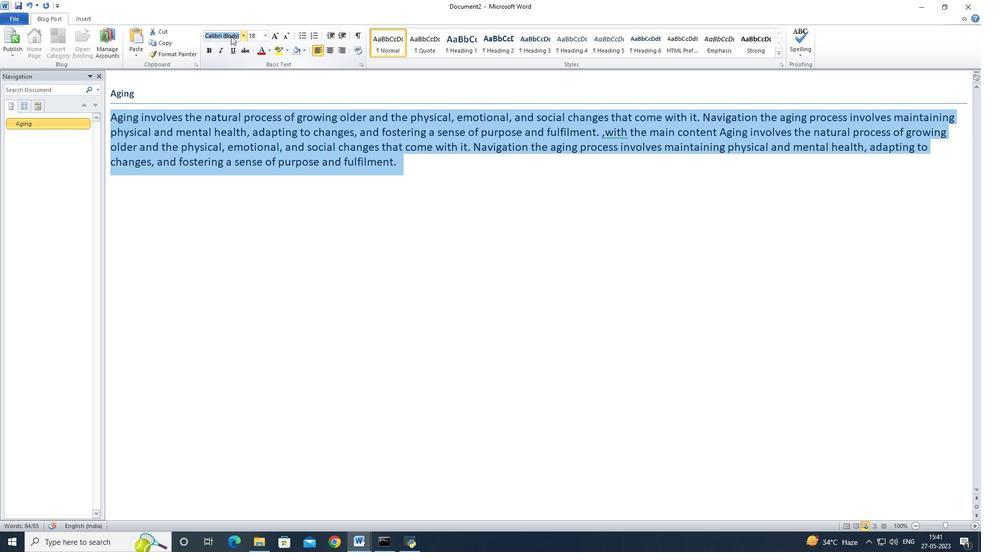 
Action: Key pressed <Key.backspace>kai<Key.space>tha<Key.backspace><Key.backspace><Key.backspace><Key.backspace><Key.shift>Tiand<Key.enter><Key.left><Key.enter>
Screenshot: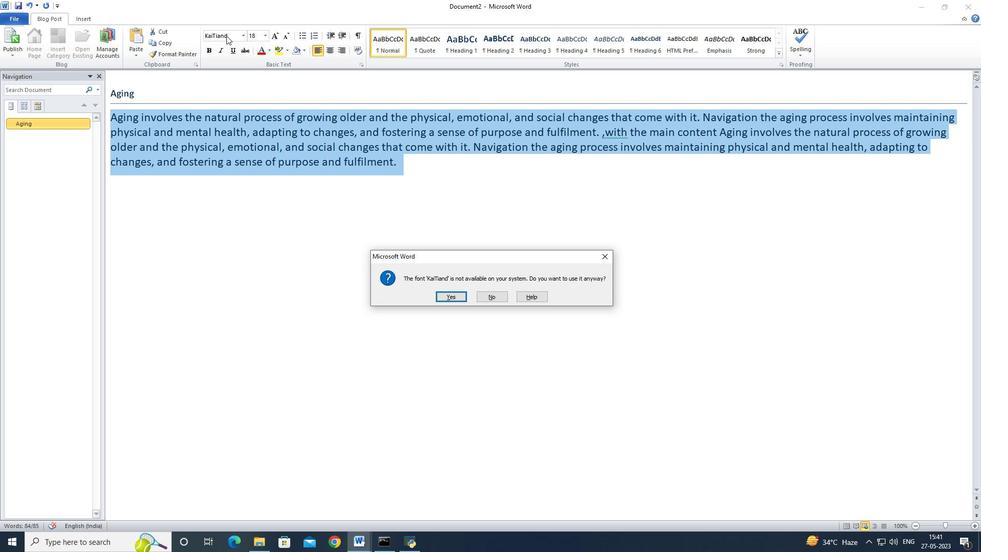 
Action: Mouse moved to (347, 155)
Screenshot: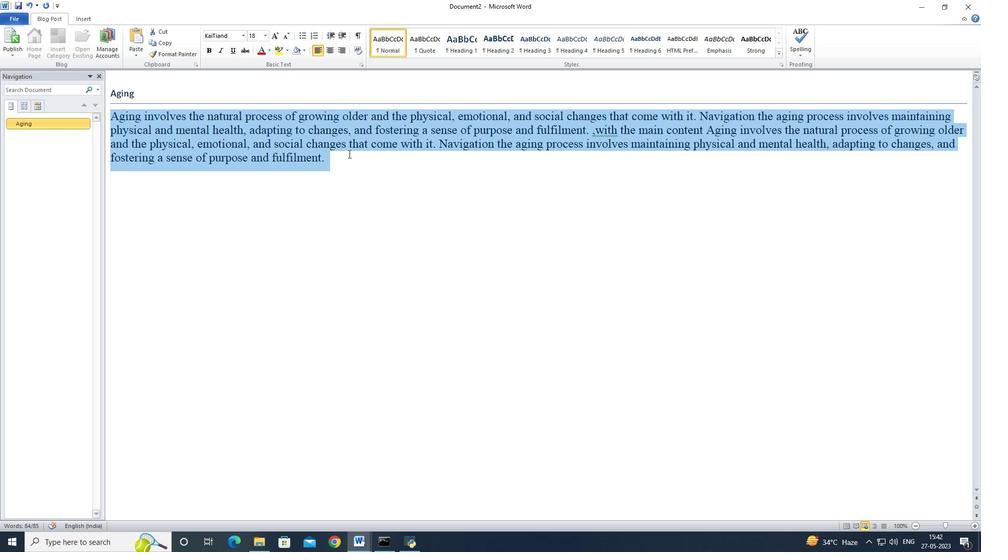
Action: Key pressed ctrl+Z
Screenshot: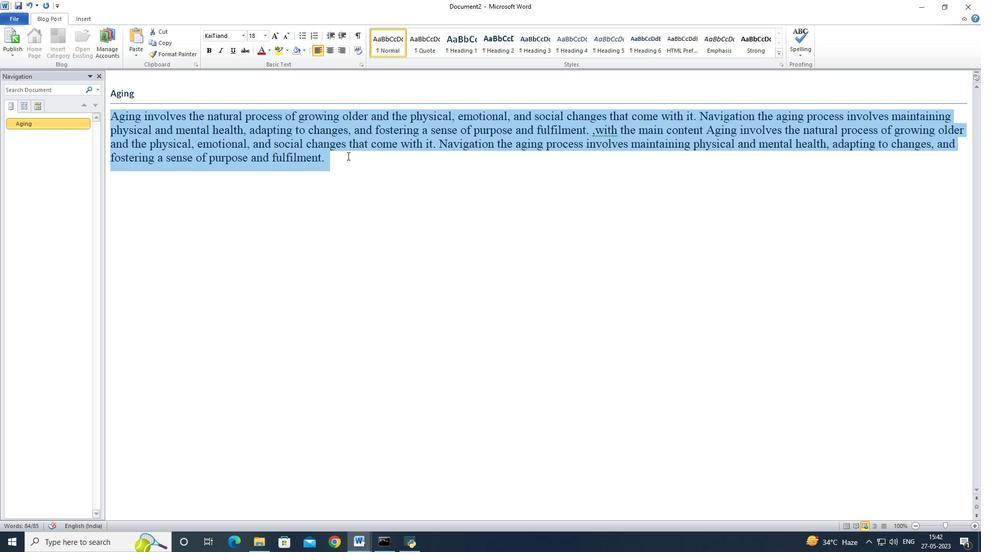 
Action: Mouse moved to (128, 97)
Screenshot: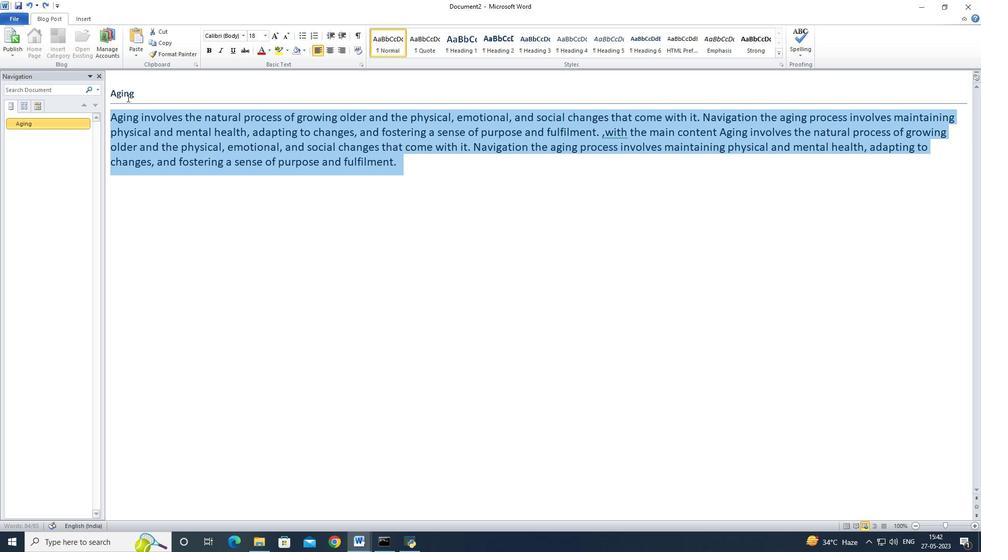 
Action: Mouse pressed left at (128, 97)
Screenshot: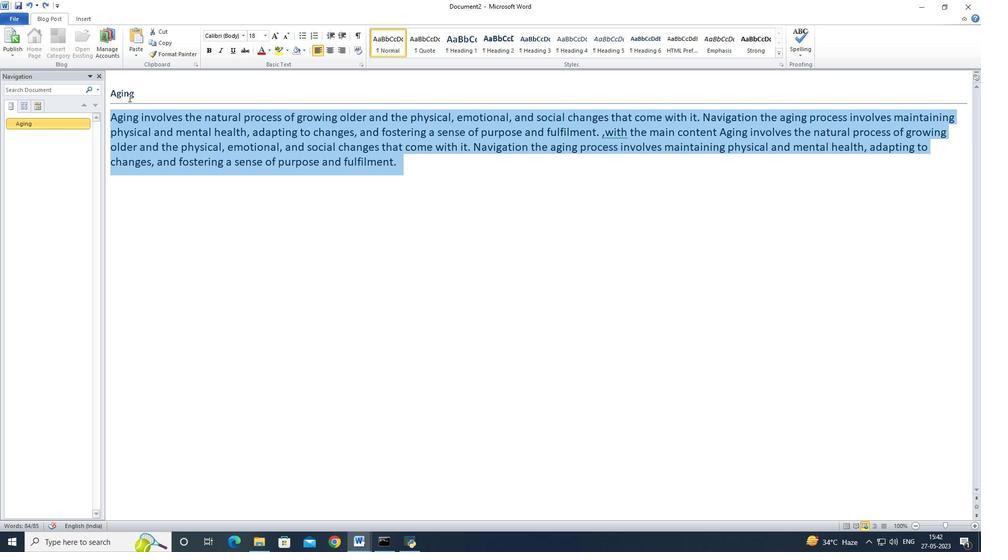 
Action: Mouse pressed left at (128, 97)
Screenshot: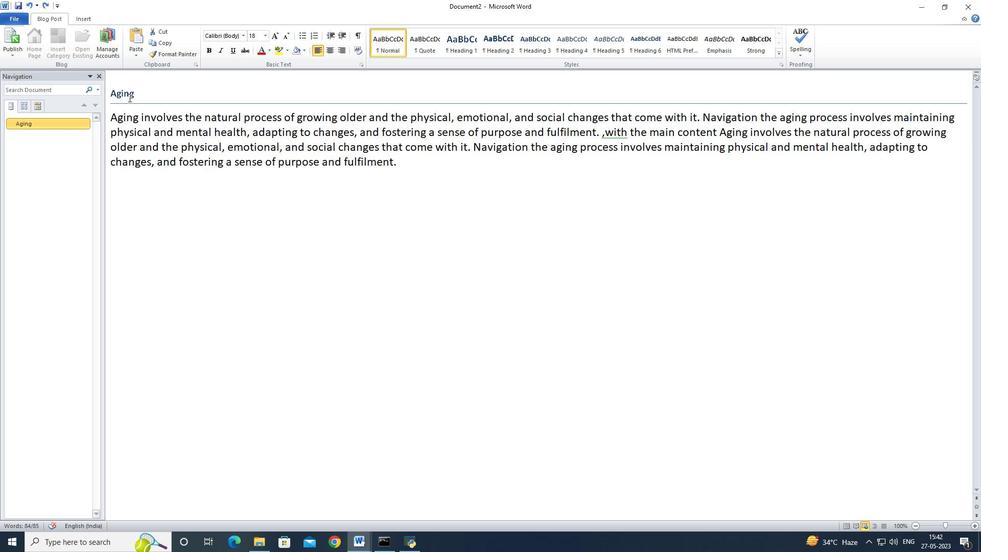 
Action: Mouse moved to (222, 34)
Screenshot: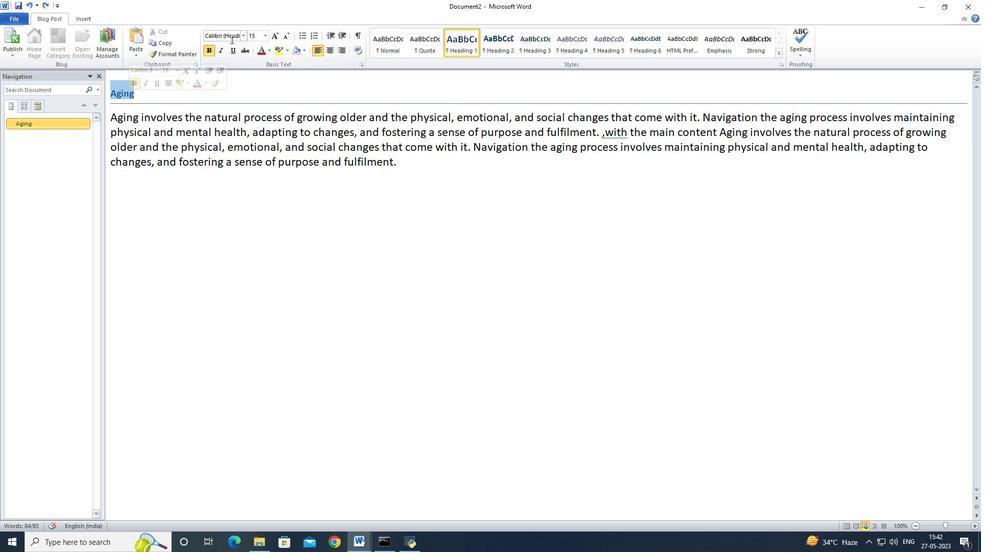
Action: Mouse pressed left at (222, 34)
Screenshot: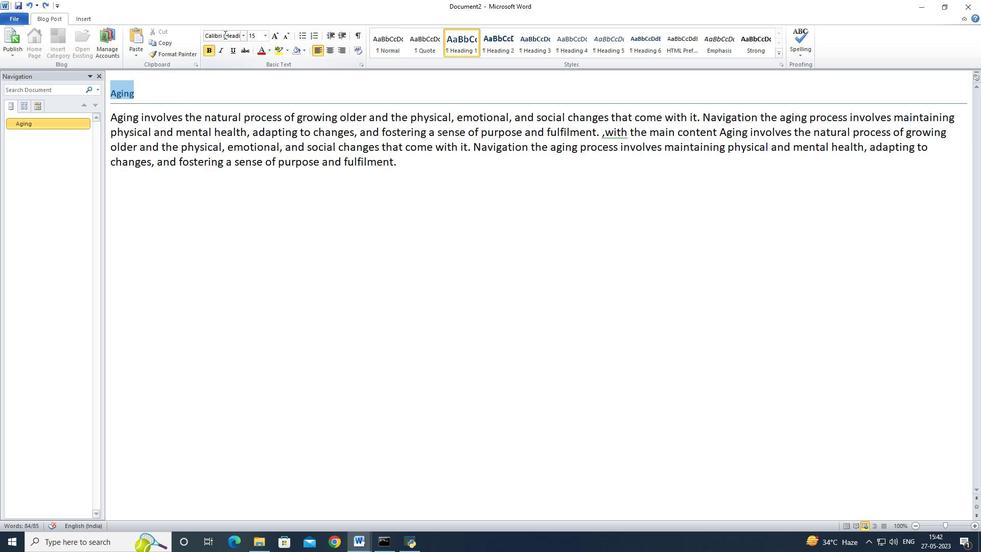 
Action: Mouse moved to (223, 36)
Screenshot: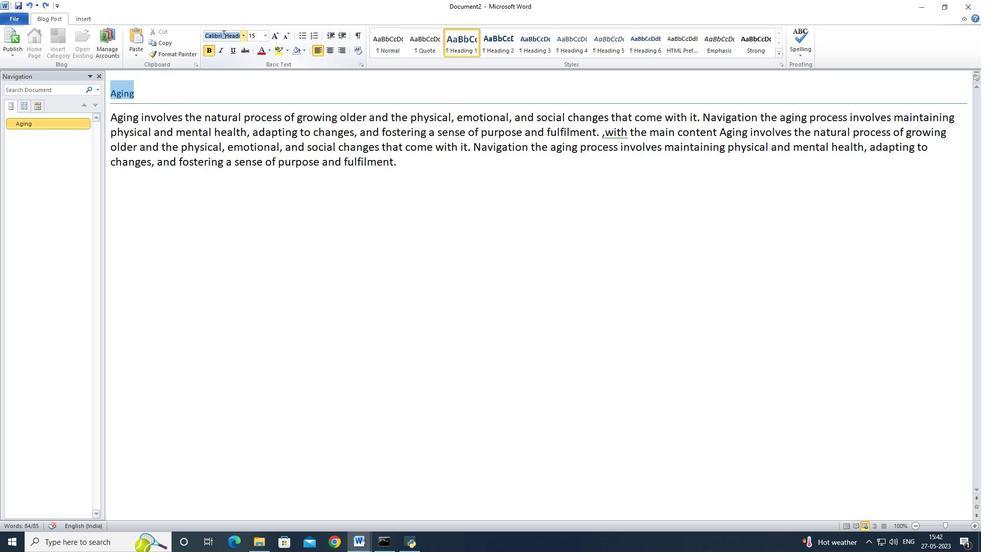 
Action: Key pressed <Key.backspace>kaith<Key.backspace><Key.backspace>tiand
Screenshot: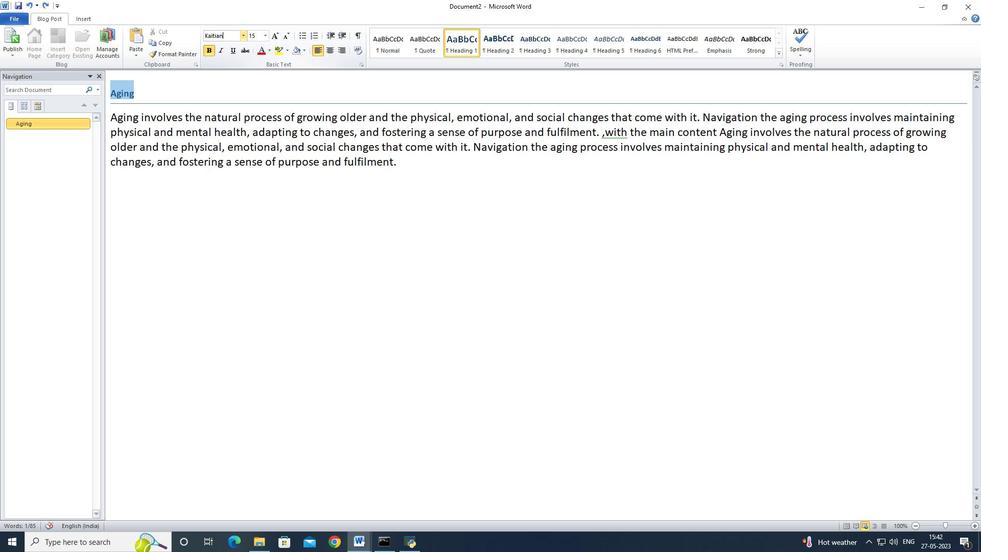 
Action: Mouse moved to (257, 33)
Screenshot: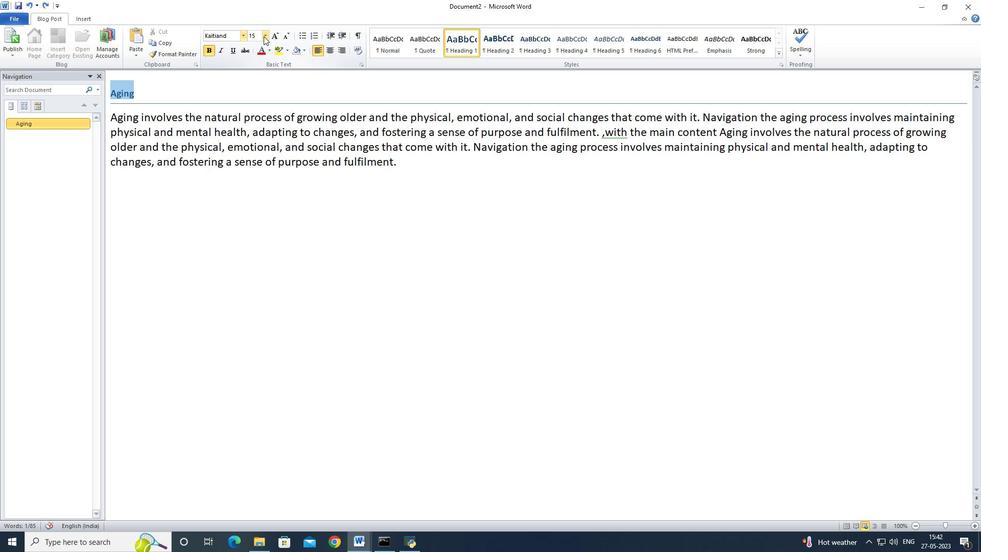 
Action: Mouse pressed left at (257, 33)
Screenshot: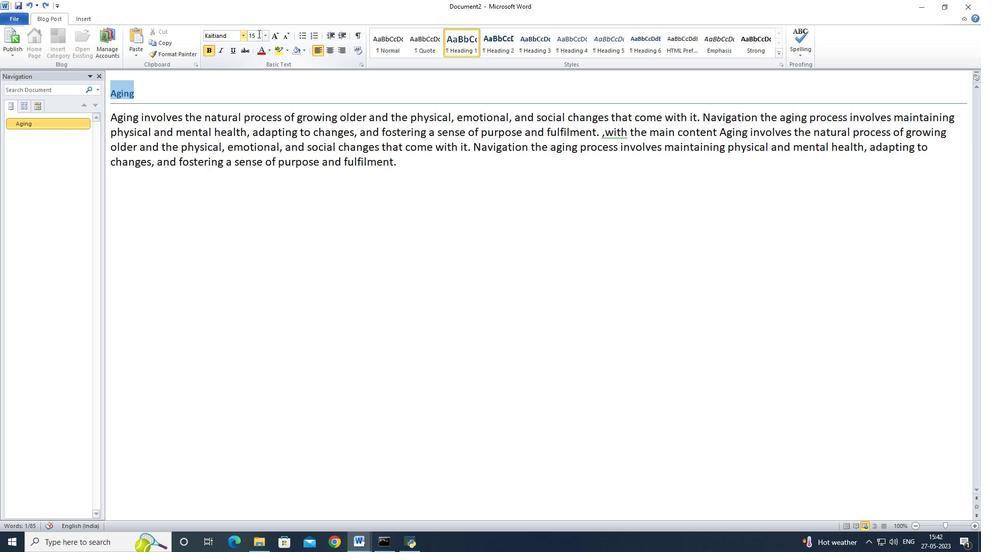 
Action: Mouse moved to (224, 34)
Screenshot: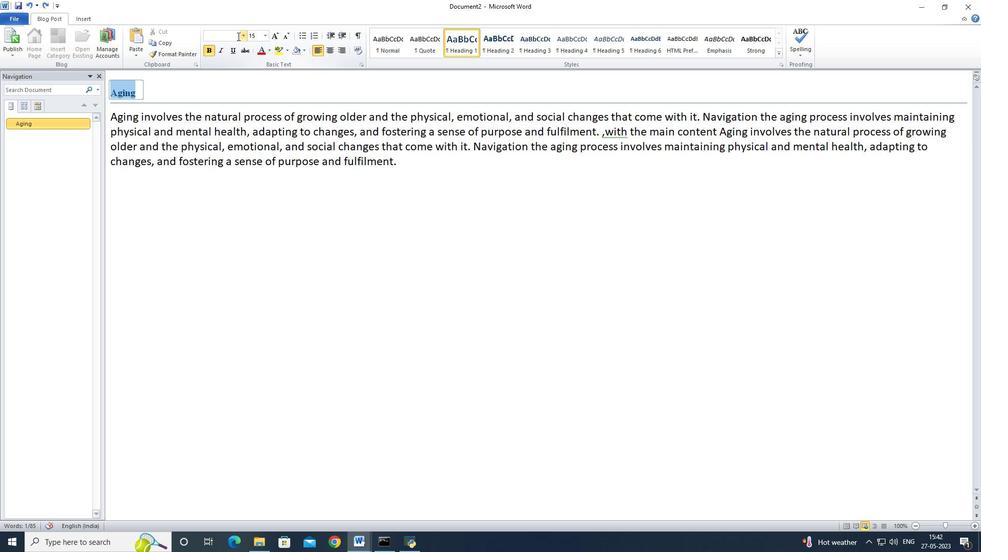 
Action: Mouse pressed left at (224, 34)
Screenshot: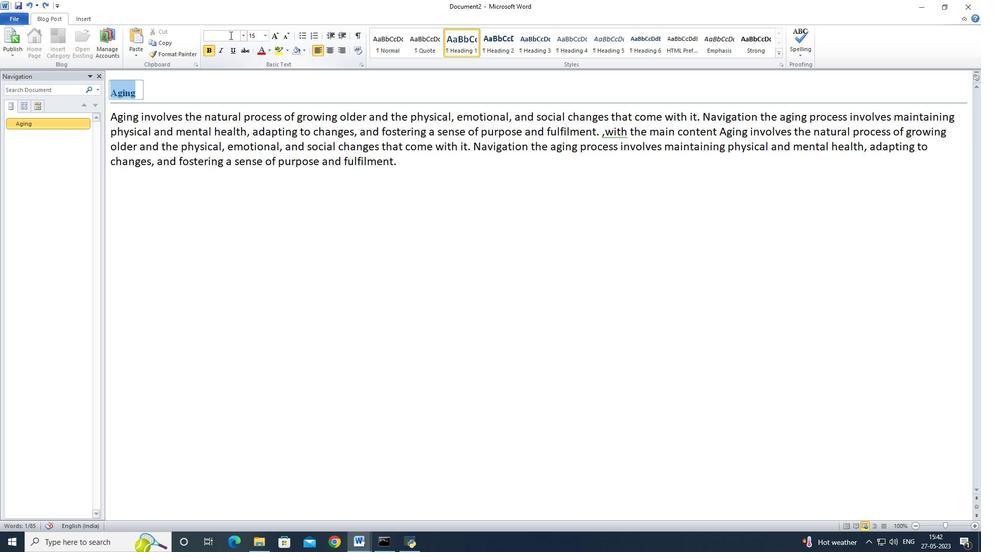 
Action: Mouse moved to (224, 34)
Screenshot: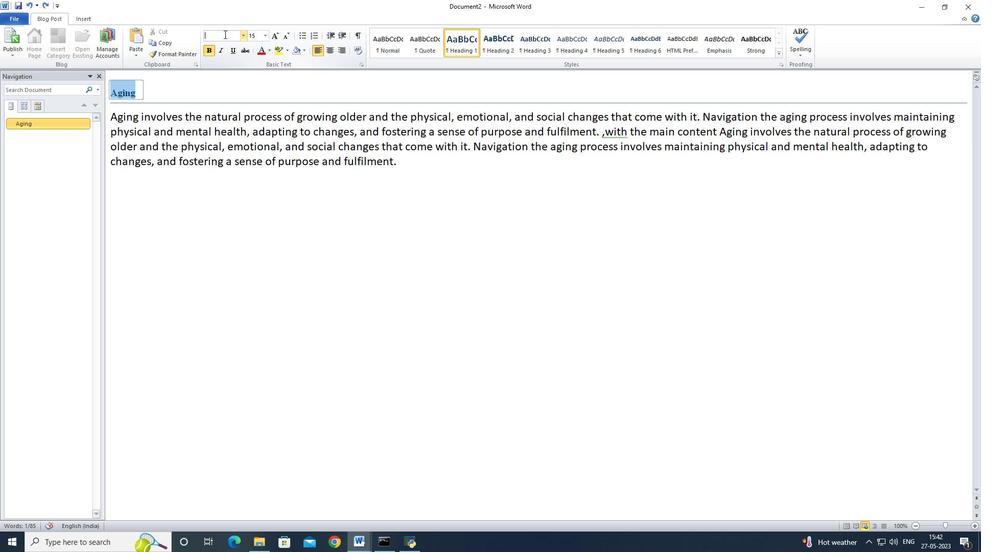 
Action: Key pressed kaitiand<Key.enter>
Screenshot: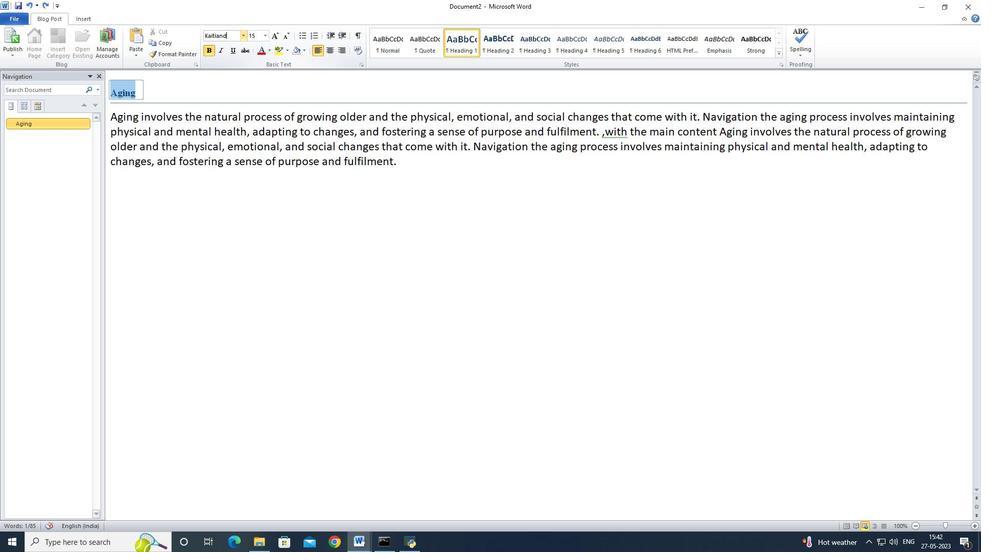 
Action: Mouse moved to (255, 34)
Screenshot: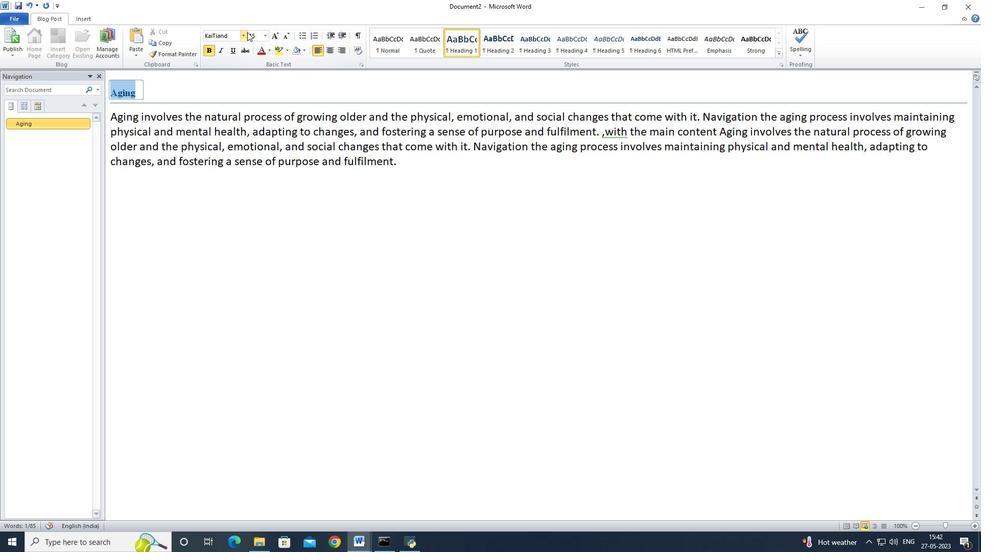 
Action: Mouse pressed left at (255, 34)
Screenshot: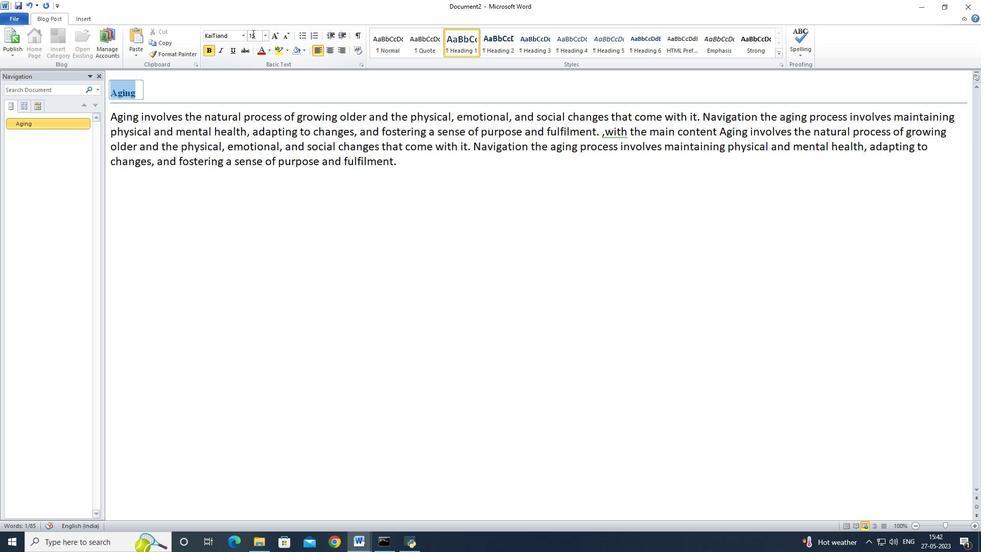 
Action: Mouse moved to (255, 34)
Screenshot: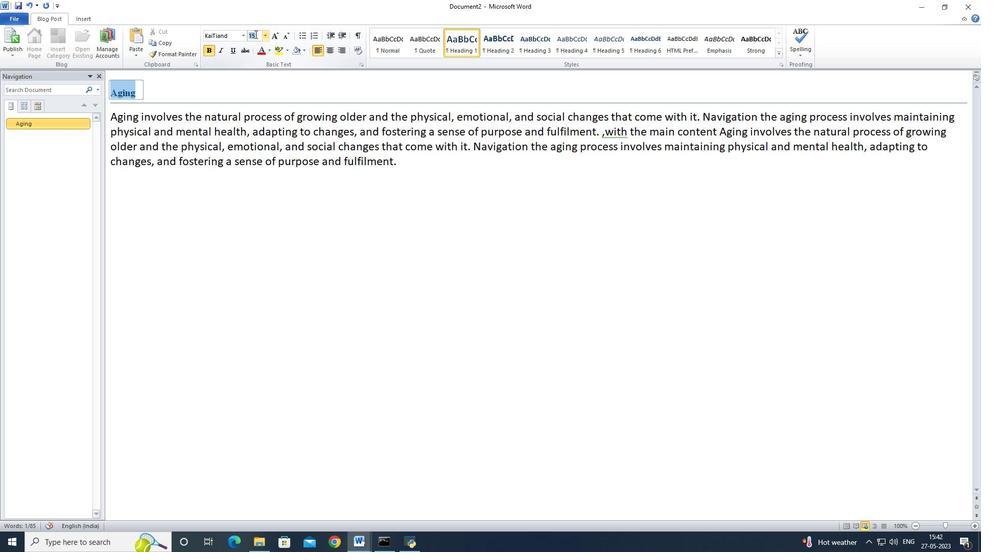 
Action: Key pressed <Key.backspace>20<Key.enter>
Screenshot: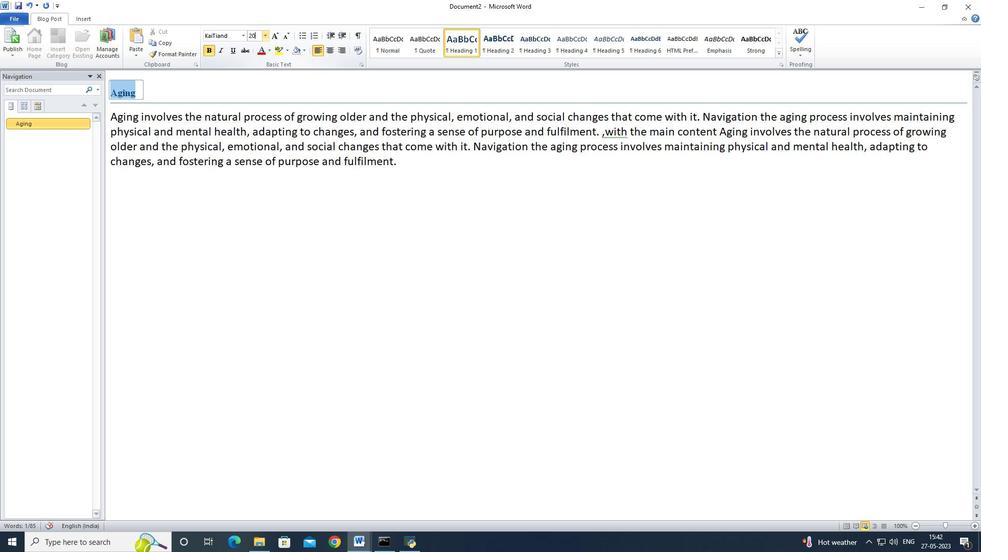
Action: Mouse moved to (314, 47)
Screenshot: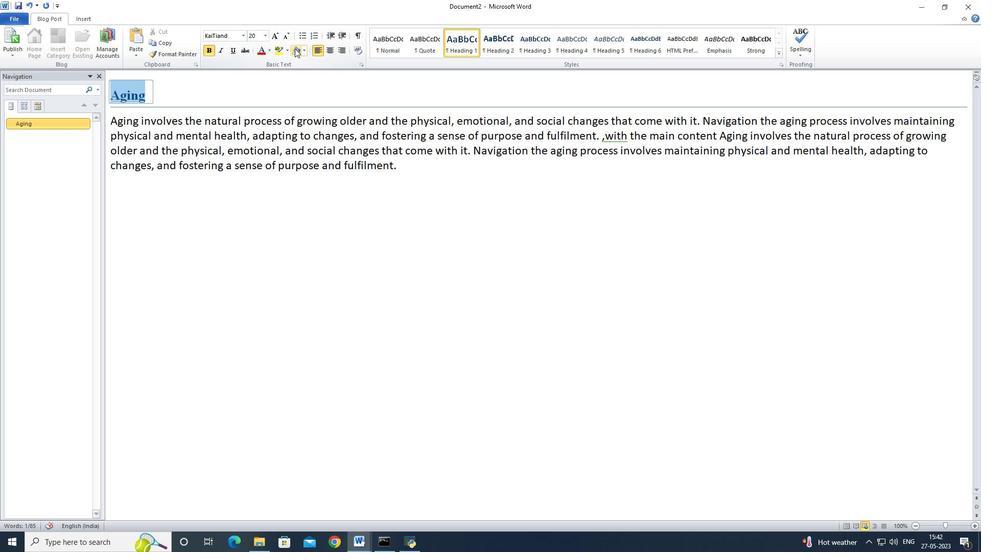 
Action: Mouse pressed left at (314, 47)
Screenshot: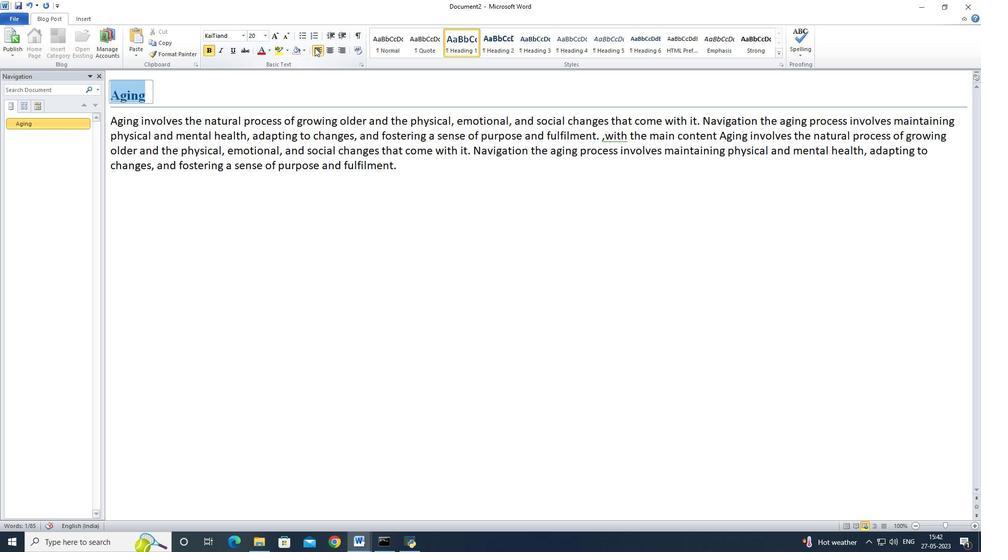 
Action: Mouse moved to (240, 212)
Screenshot: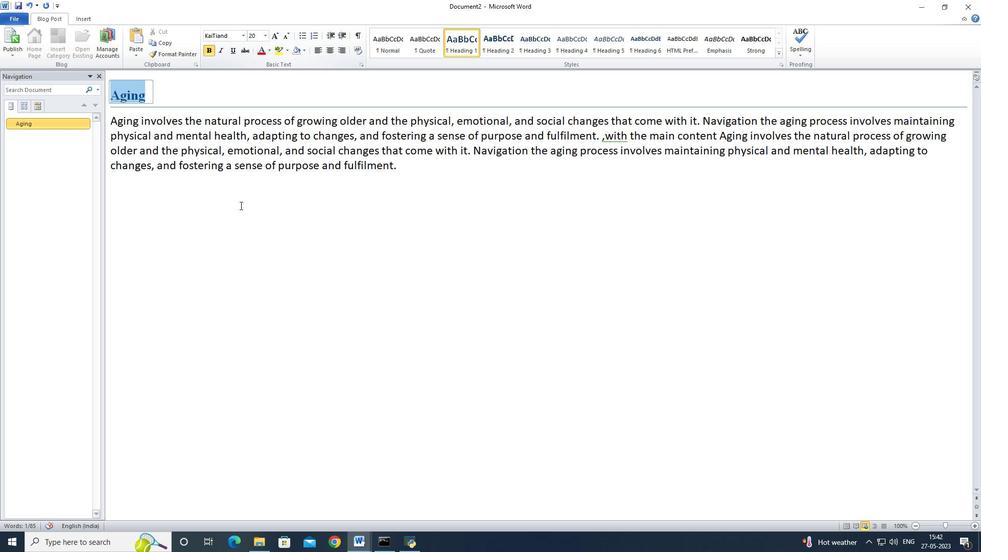 
Action: Mouse pressed left at (240, 212)
Screenshot: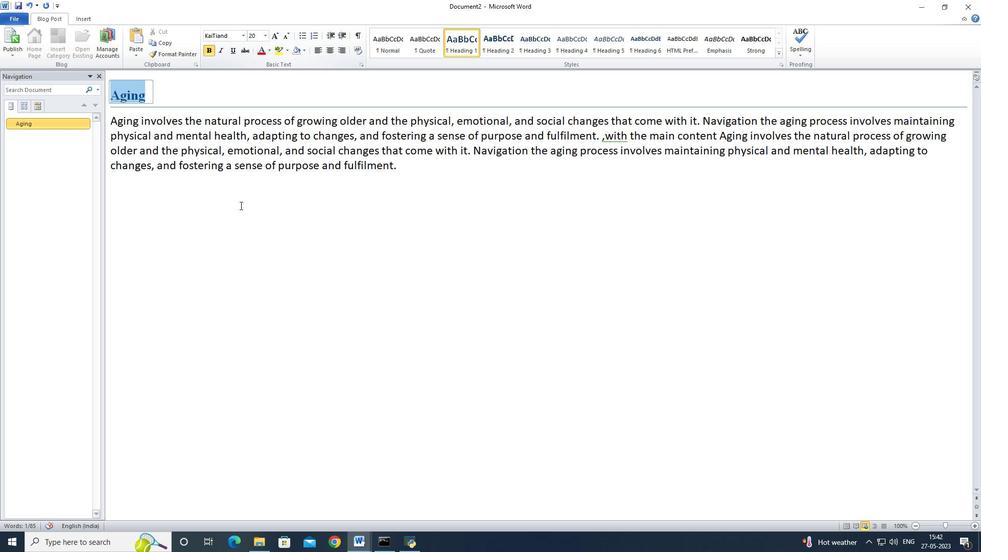 
Action: Mouse moved to (12, 20)
Screenshot: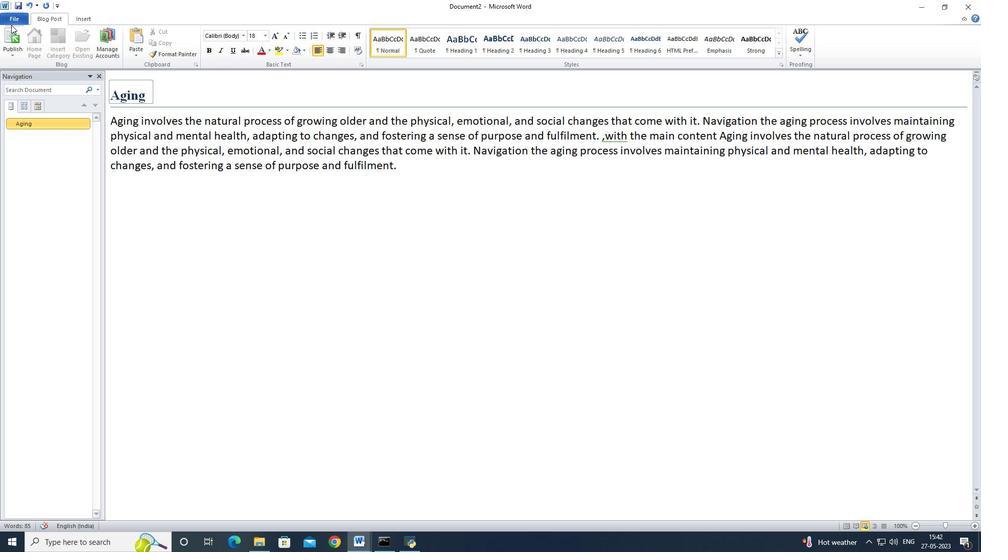 
Action: Mouse pressed left at (12, 20)
Screenshot: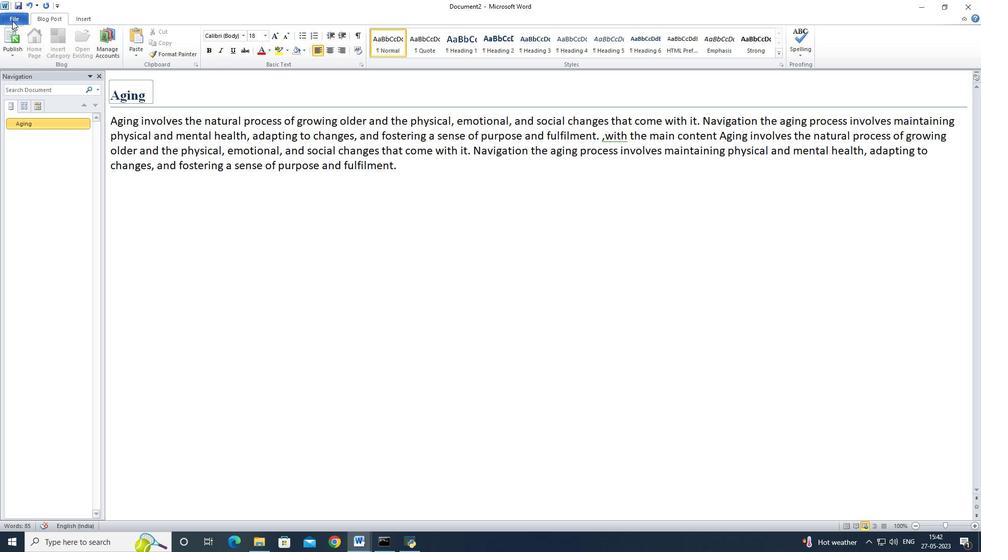 
Action: Mouse moved to (37, 33)
Screenshot: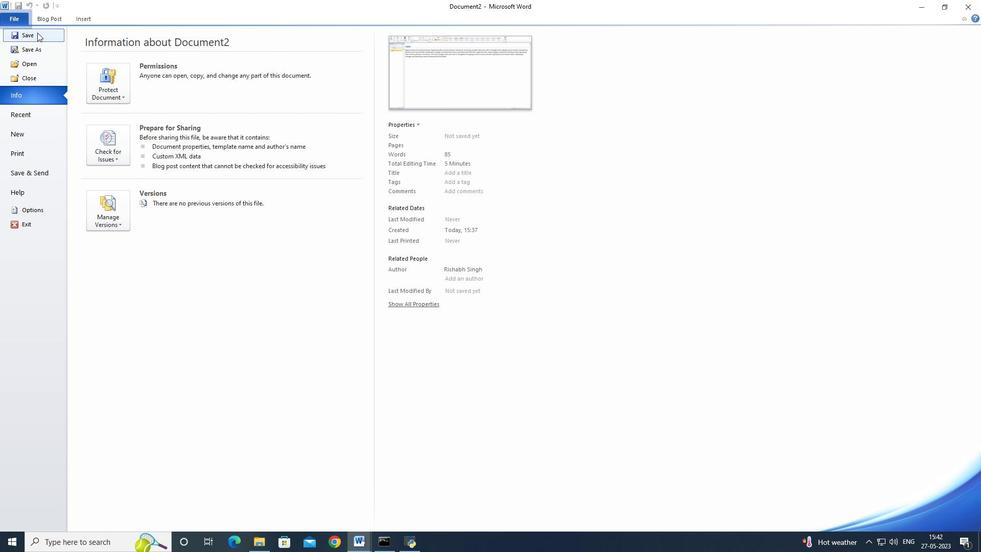 
Action: Mouse pressed left at (37, 33)
Screenshot: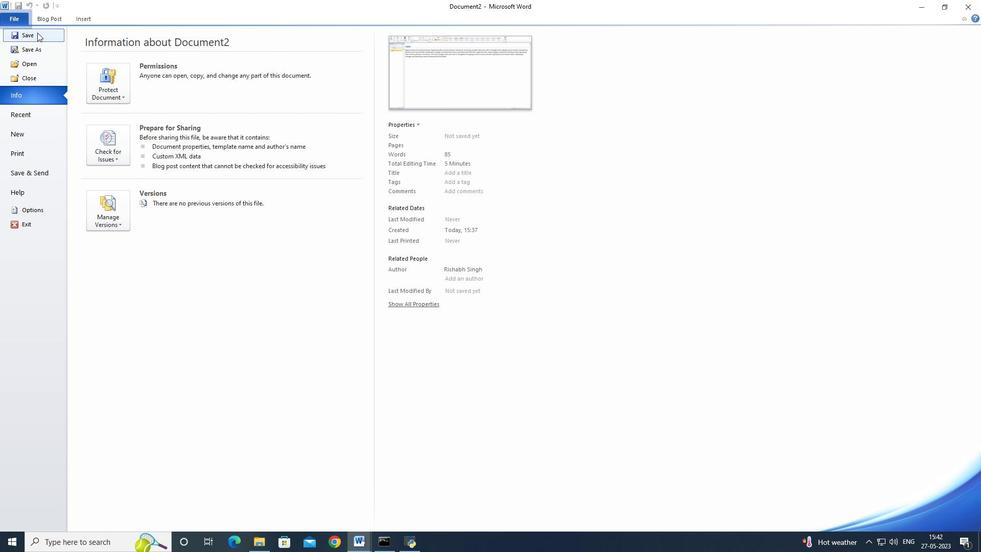 
Action: Mouse moved to (401, 277)
Screenshot: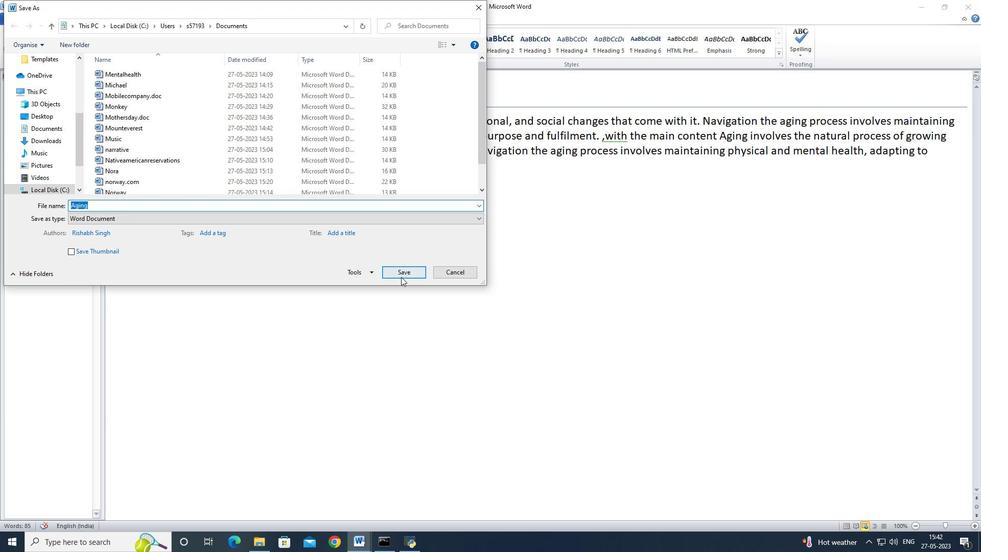 
Action: Mouse pressed left at (401, 277)
Screenshot: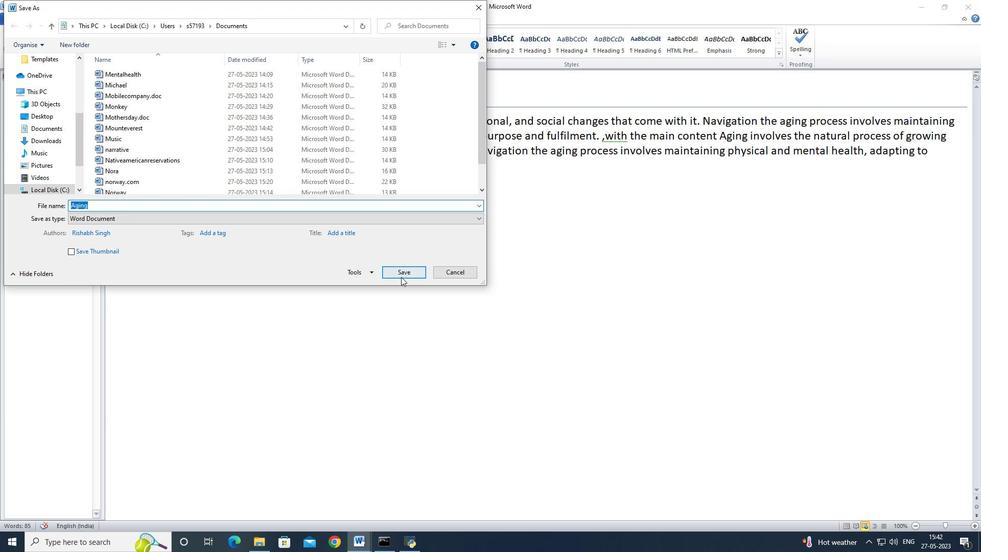 
Action: Mouse moved to (631, 89)
Screenshot: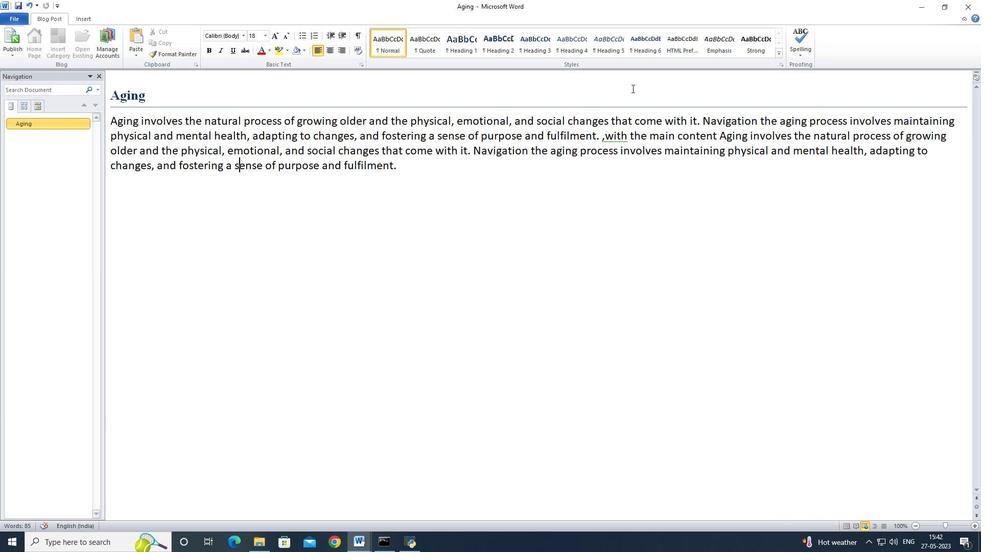 
